 Task: Add Nature's Path Organic Blueberry Cinnamon Optimum Power Cereal to the cart.
Action: Mouse moved to (996, 337)
Screenshot: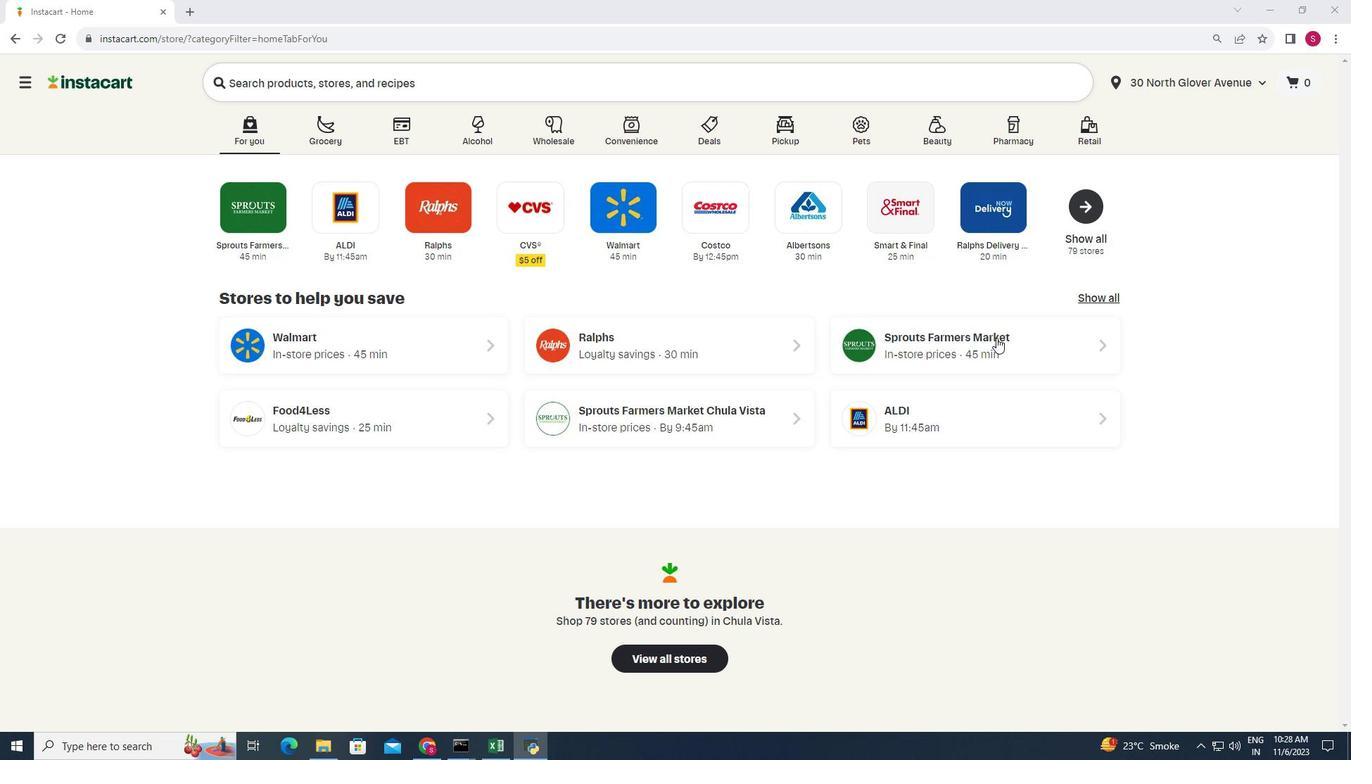 
Action: Mouse pressed left at (996, 337)
Screenshot: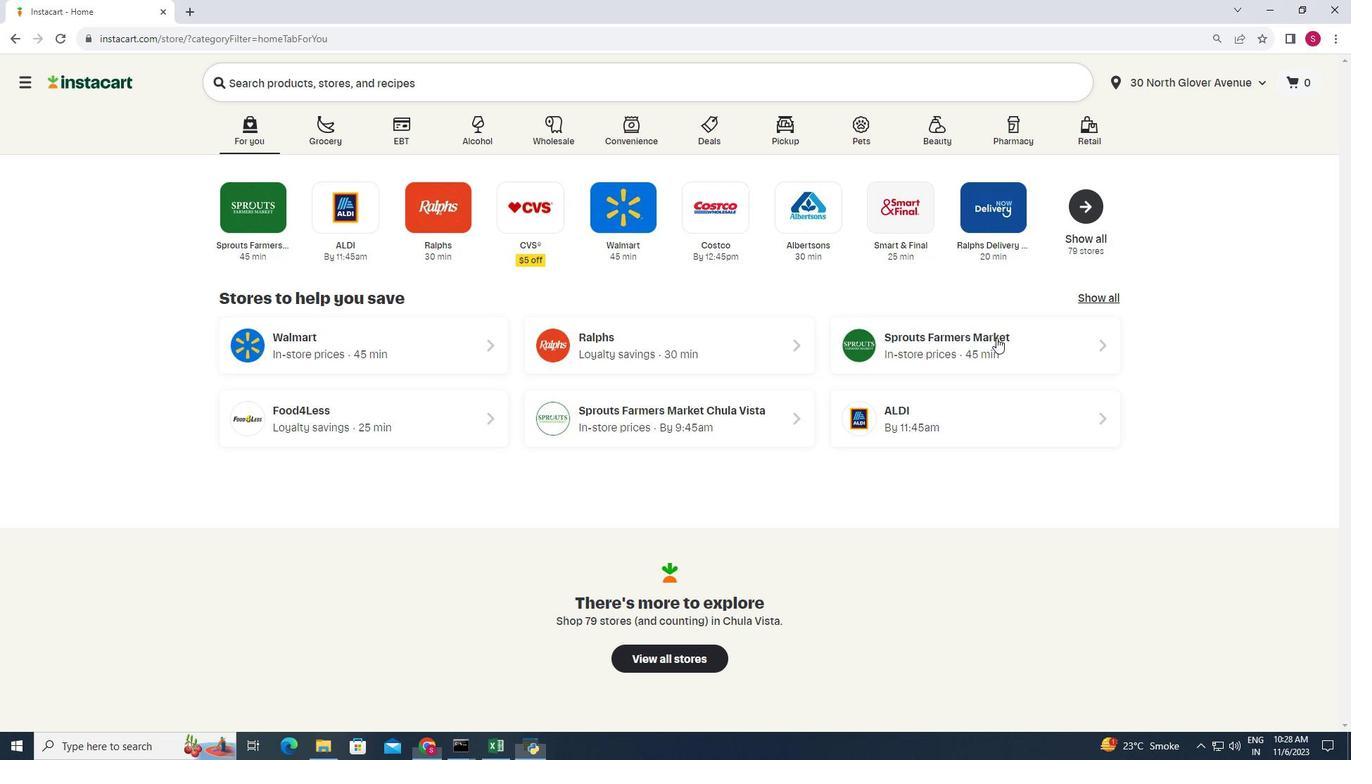 
Action: Mouse moved to (145, 536)
Screenshot: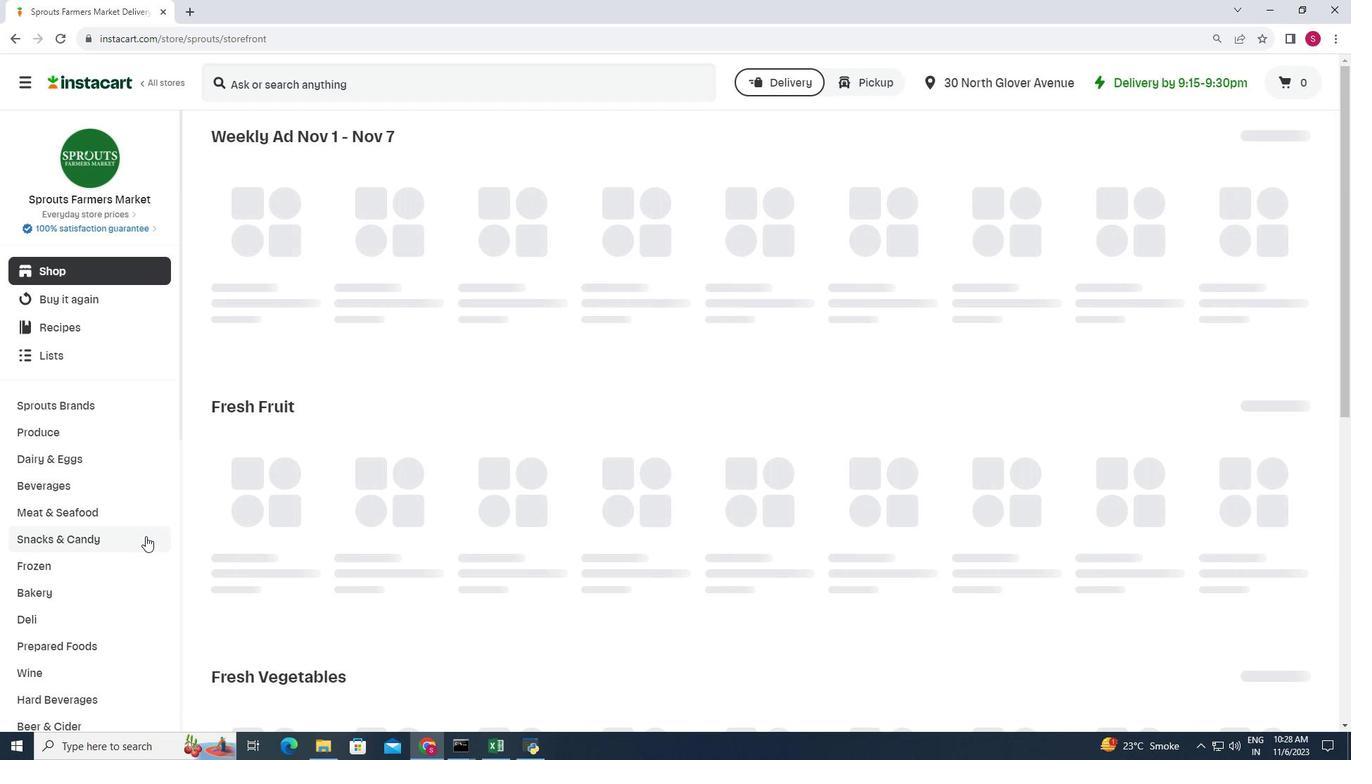 
Action: Mouse scrolled (145, 535) with delta (0, 0)
Screenshot: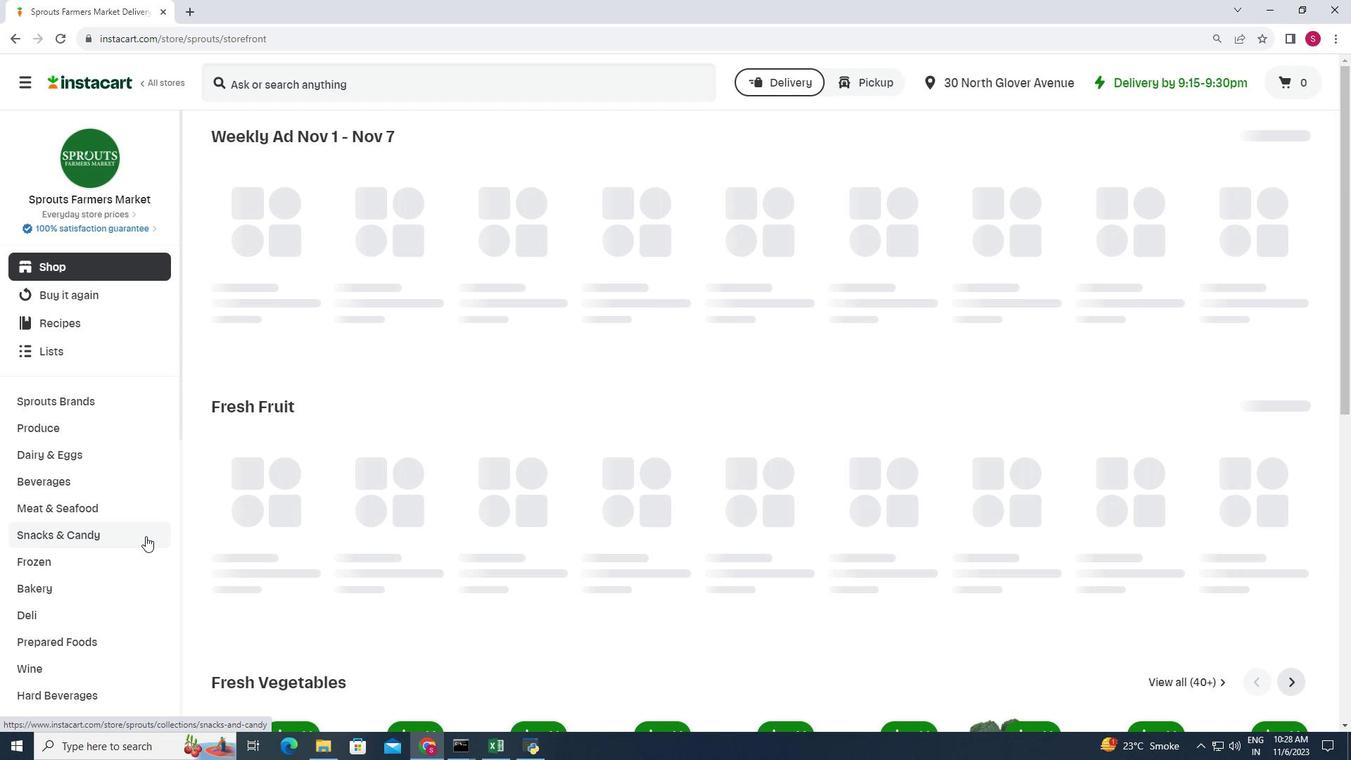 
Action: Mouse scrolled (145, 535) with delta (0, 0)
Screenshot: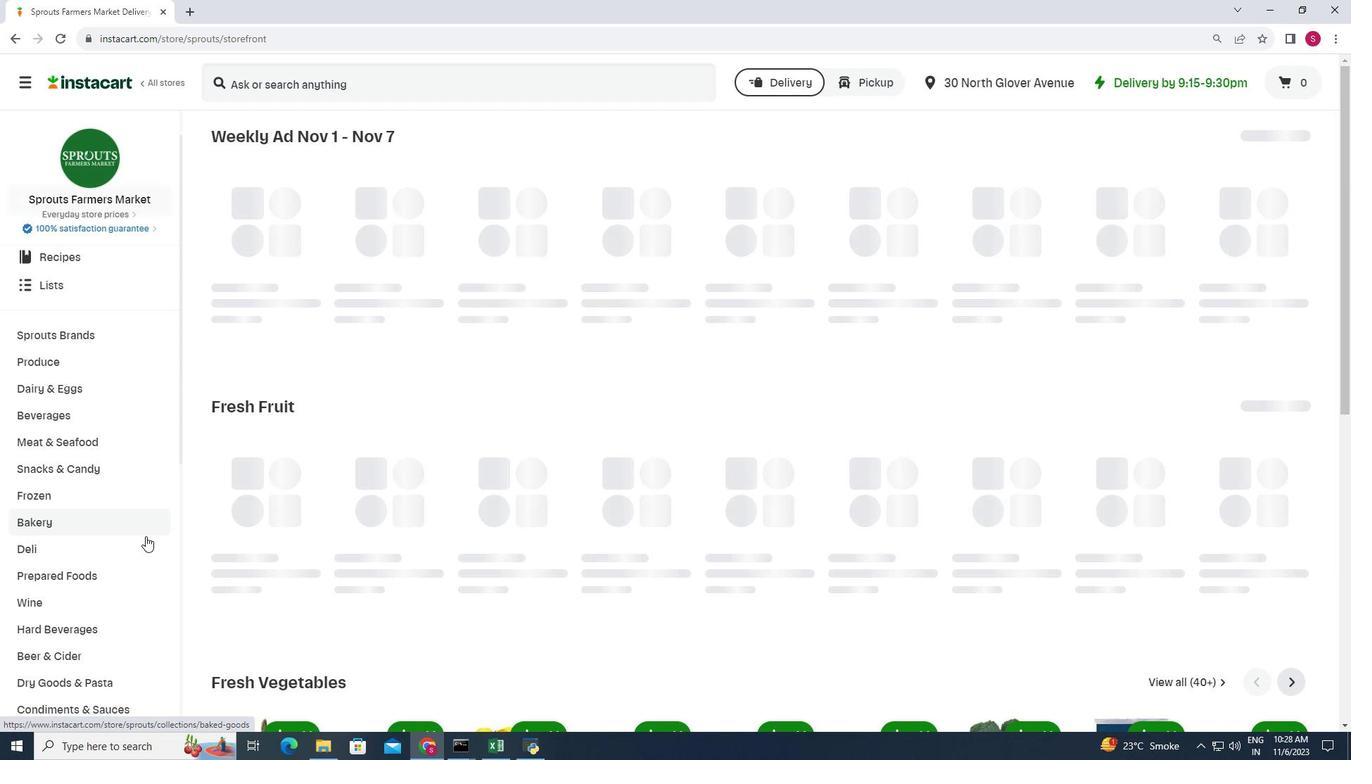 
Action: Mouse scrolled (145, 535) with delta (0, 0)
Screenshot: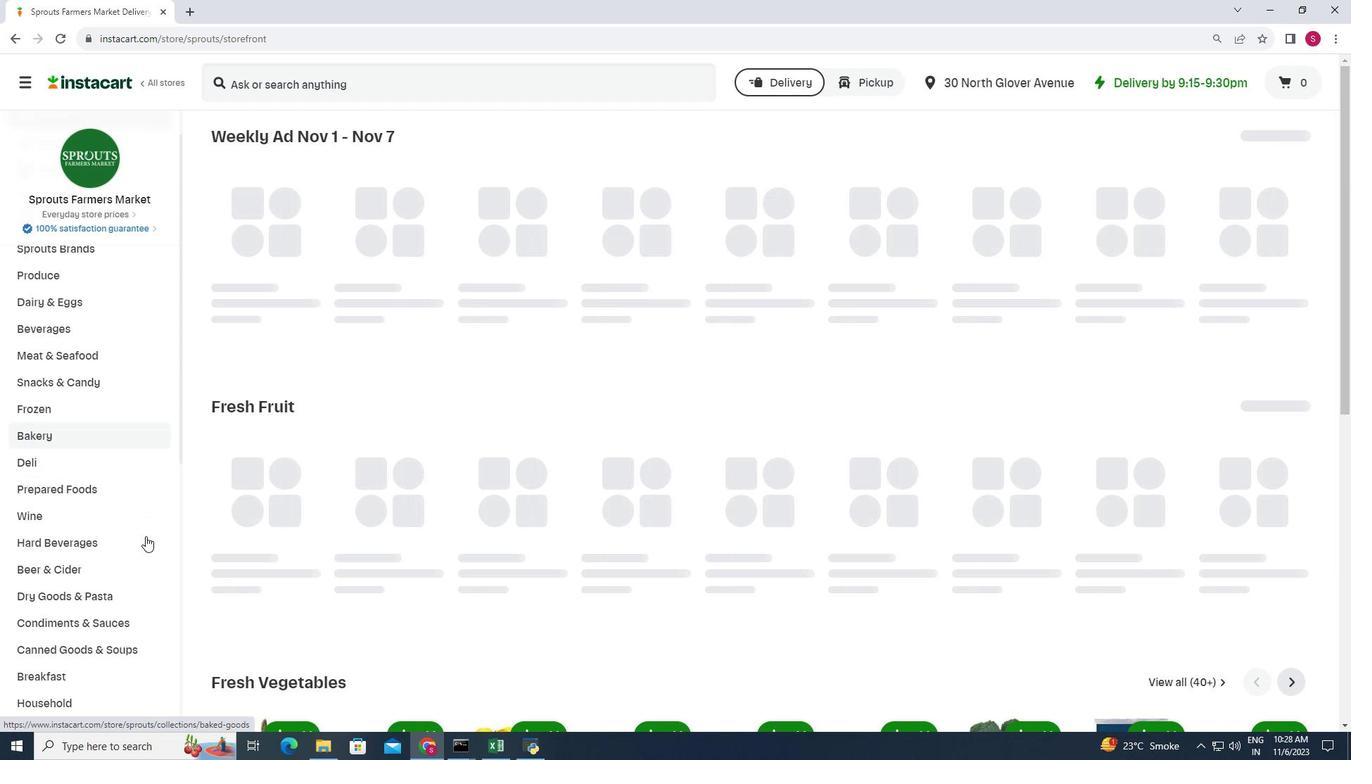 
Action: Mouse scrolled (145, 535) with delta (0, 0)
Screenshot: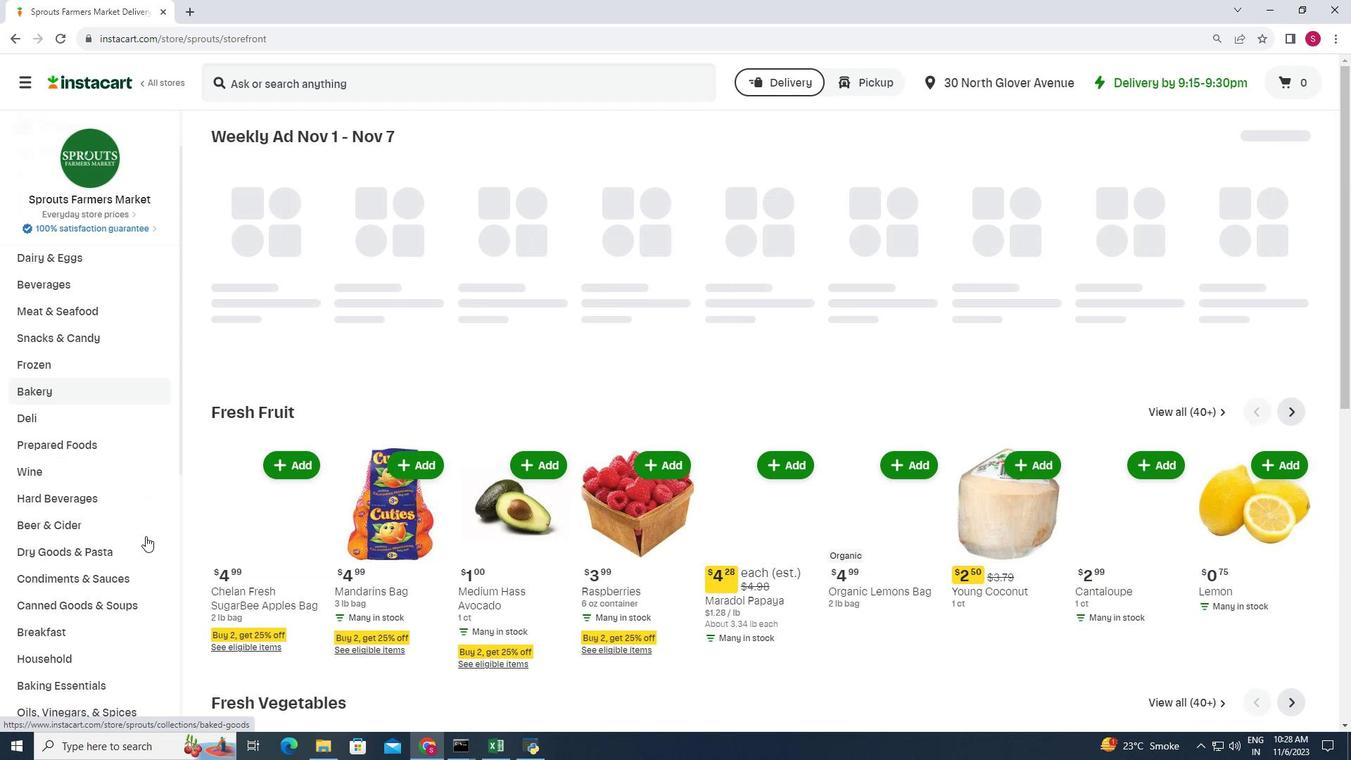 
Action: Mouse moved to (118, 556)
Screenshot: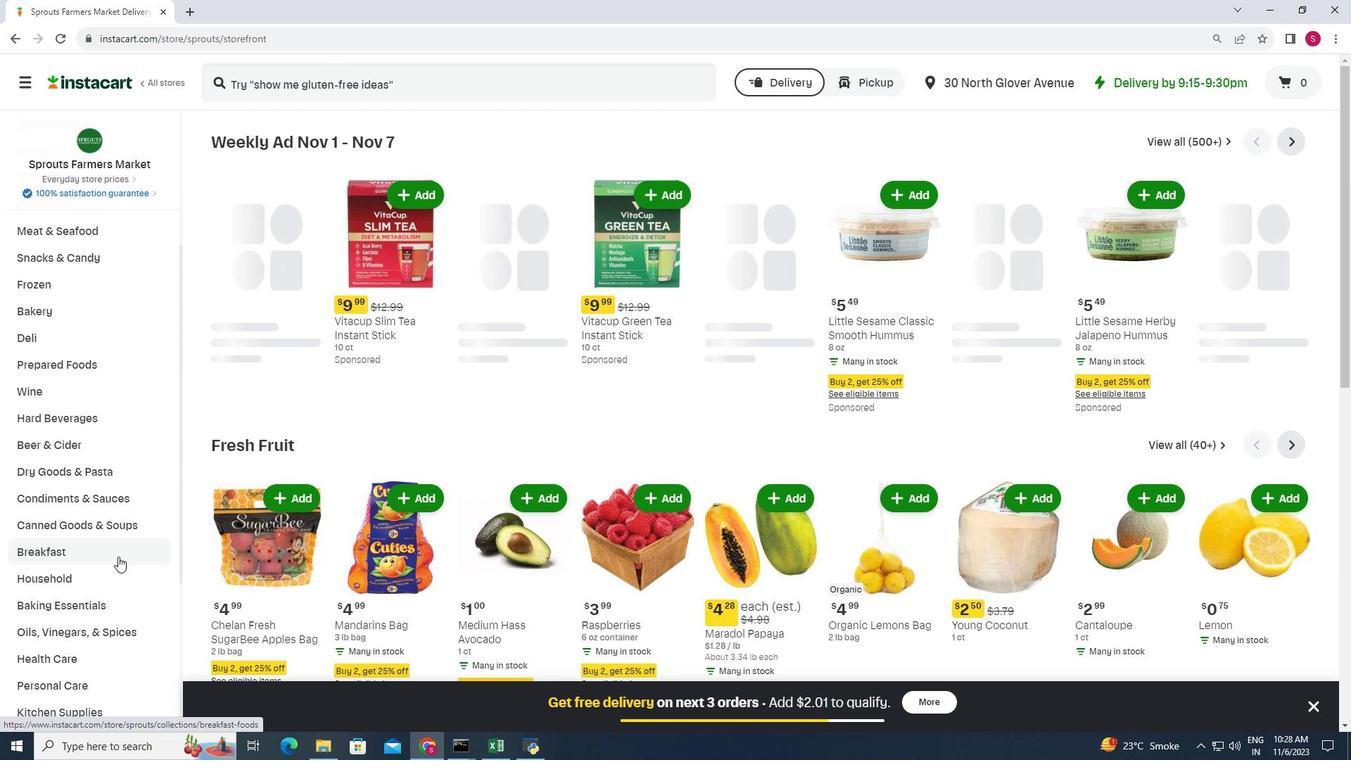 
Action: Mouse pressed left at (118, 556)
Screenshot: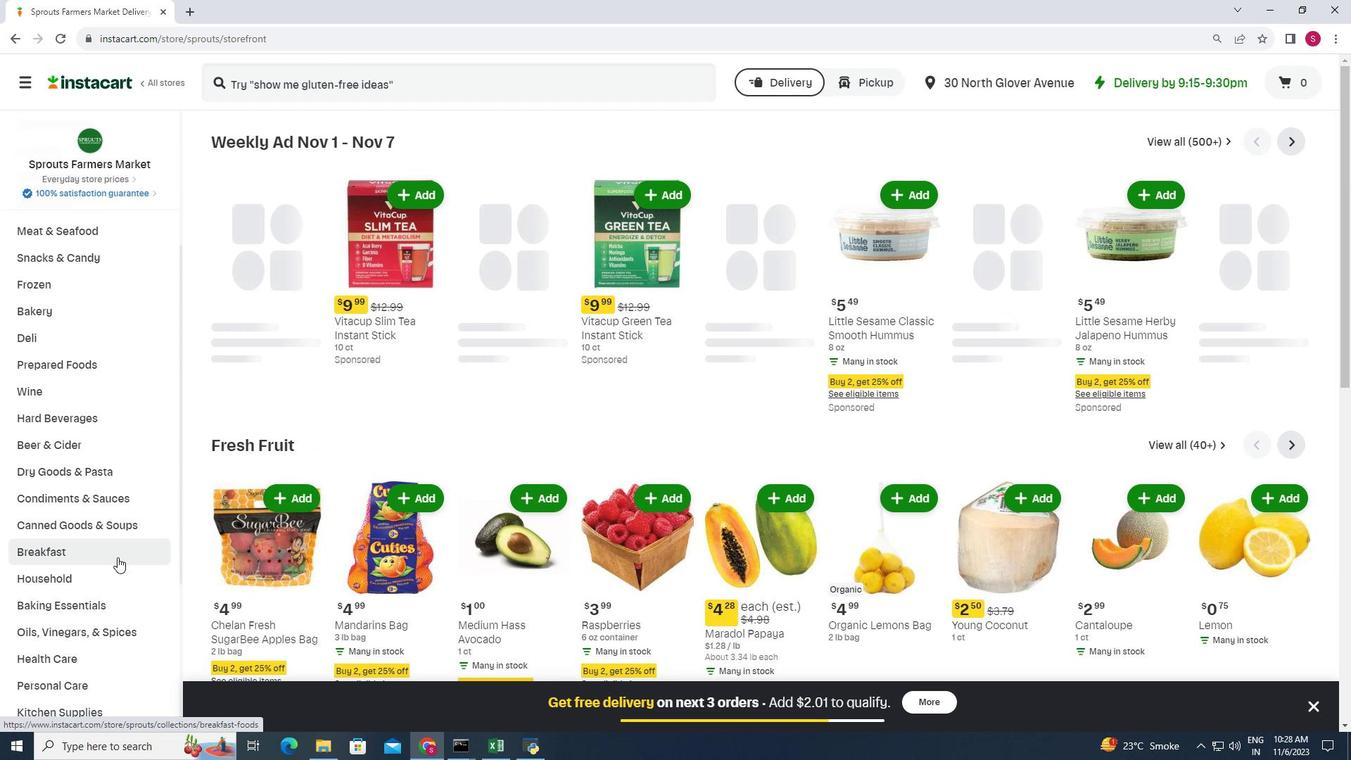 
Action: Mouse moved to (1042, 169)
Screenshot: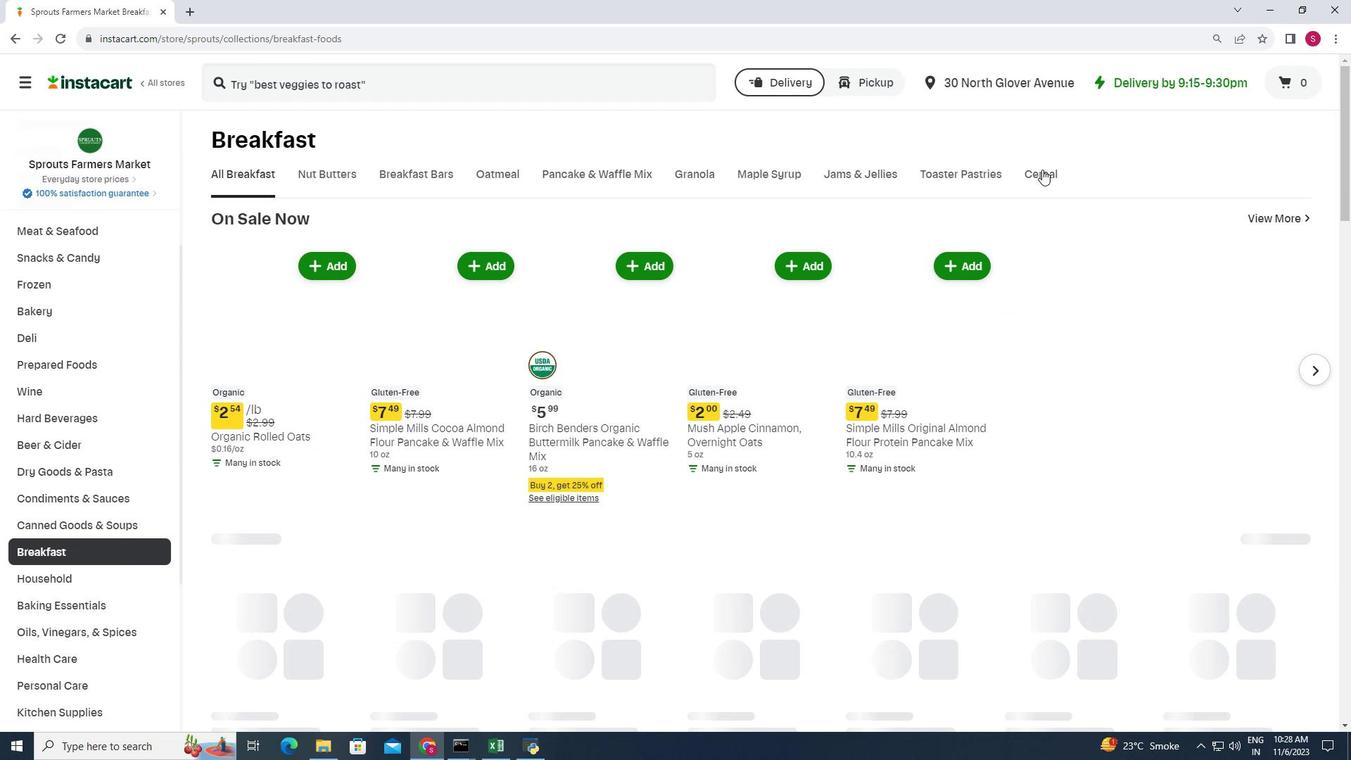 
Action: Mouse pressed left at (1042, 169)
Screenshot: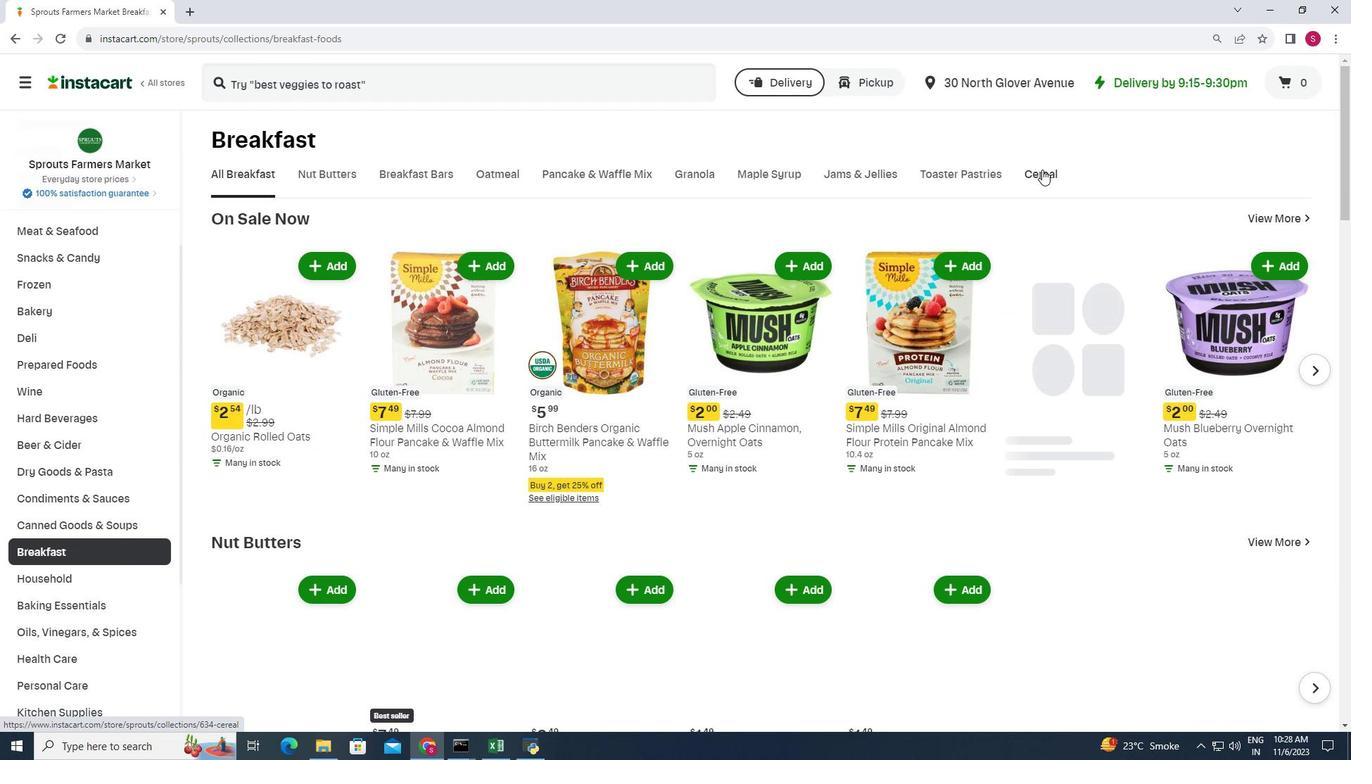 
Action: Mouse moved to (556, 311)
Screenshot: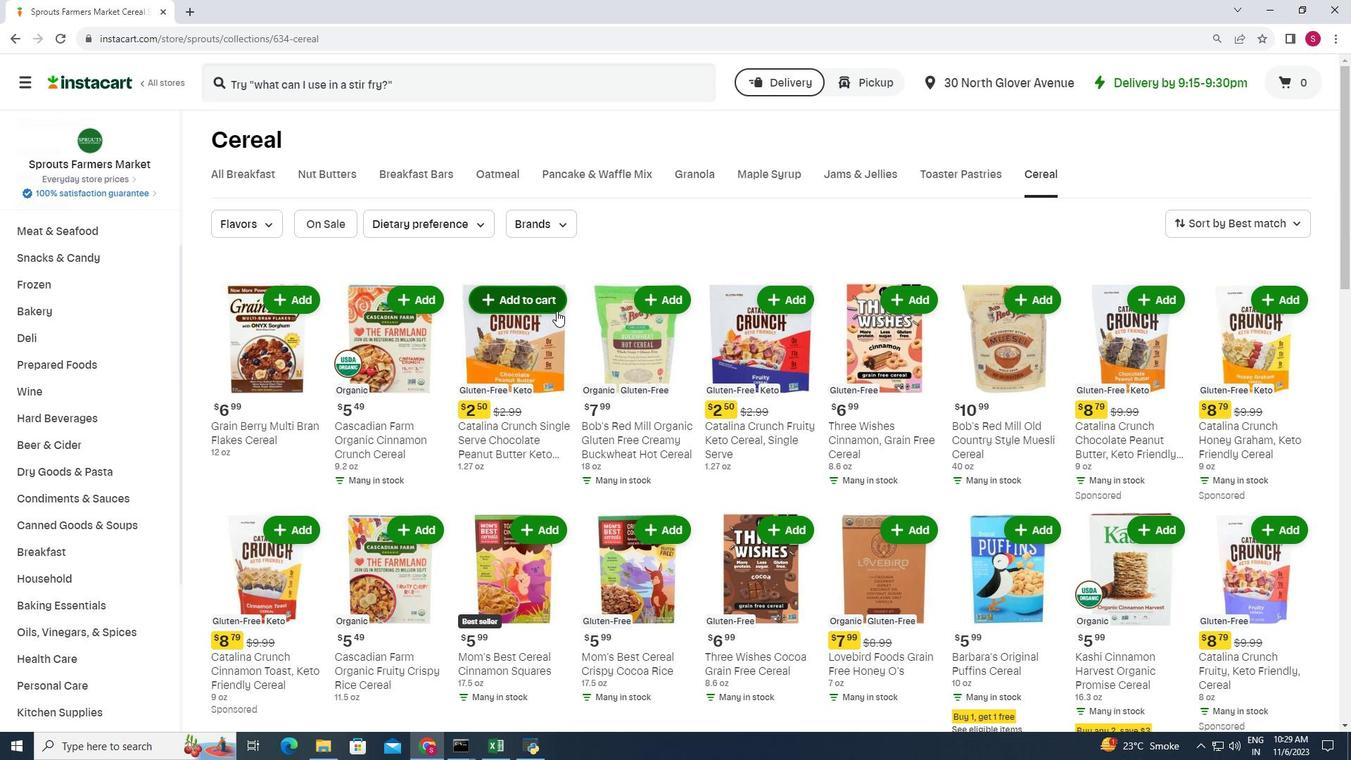 
Action: Mouse scrolled (556, 310) with delta (0, 0)
Screenshot: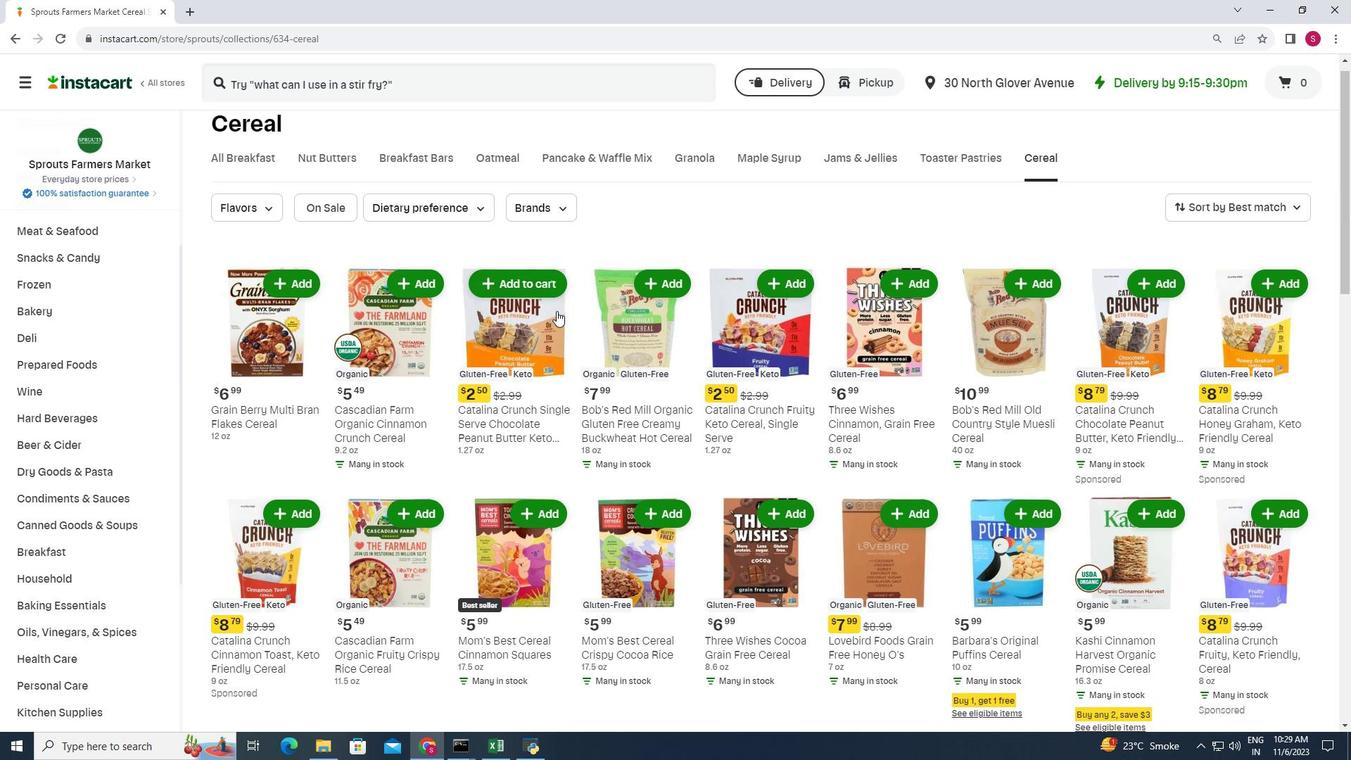 
Action: Mouse scrolled (556, 310) with delta (0, 0)
Screenshot: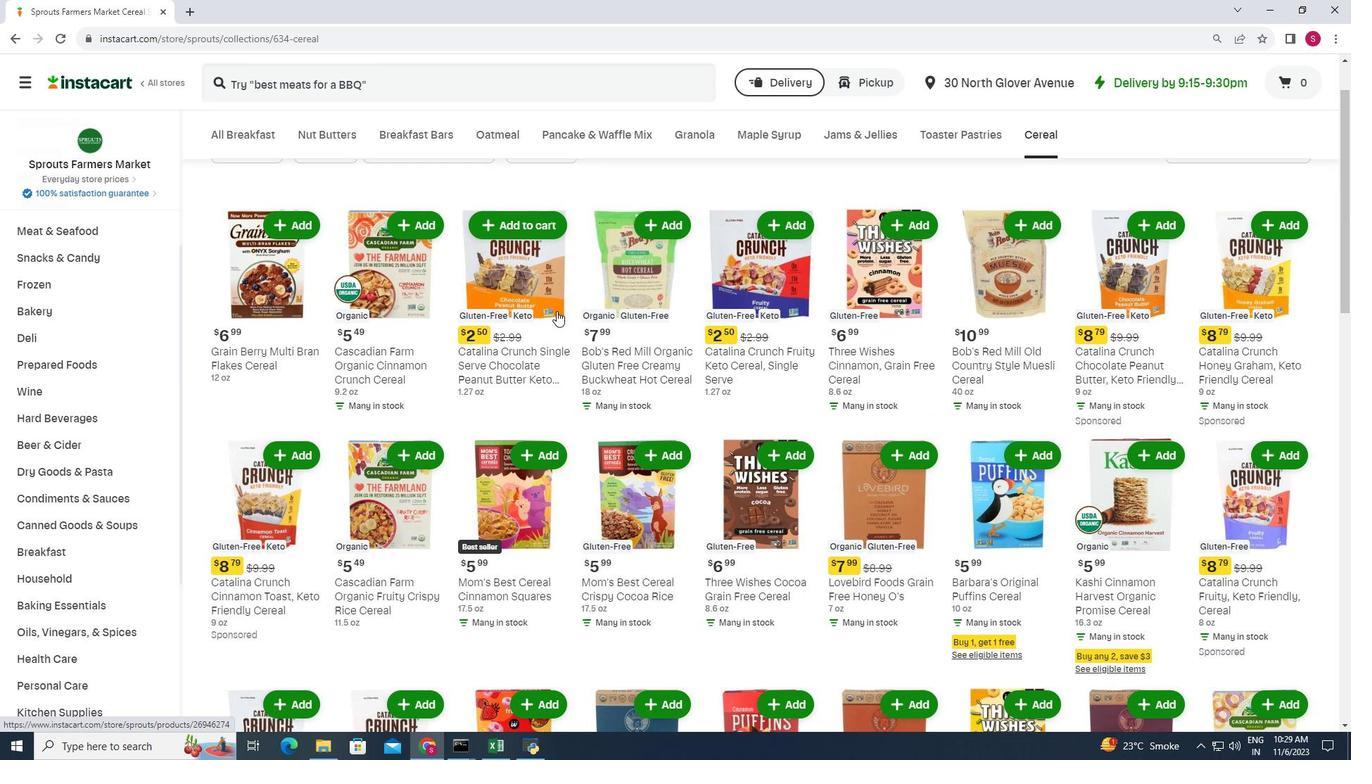 
Action: Mouse scrolled (556, 310) with delta (0, 0)
Screenshot: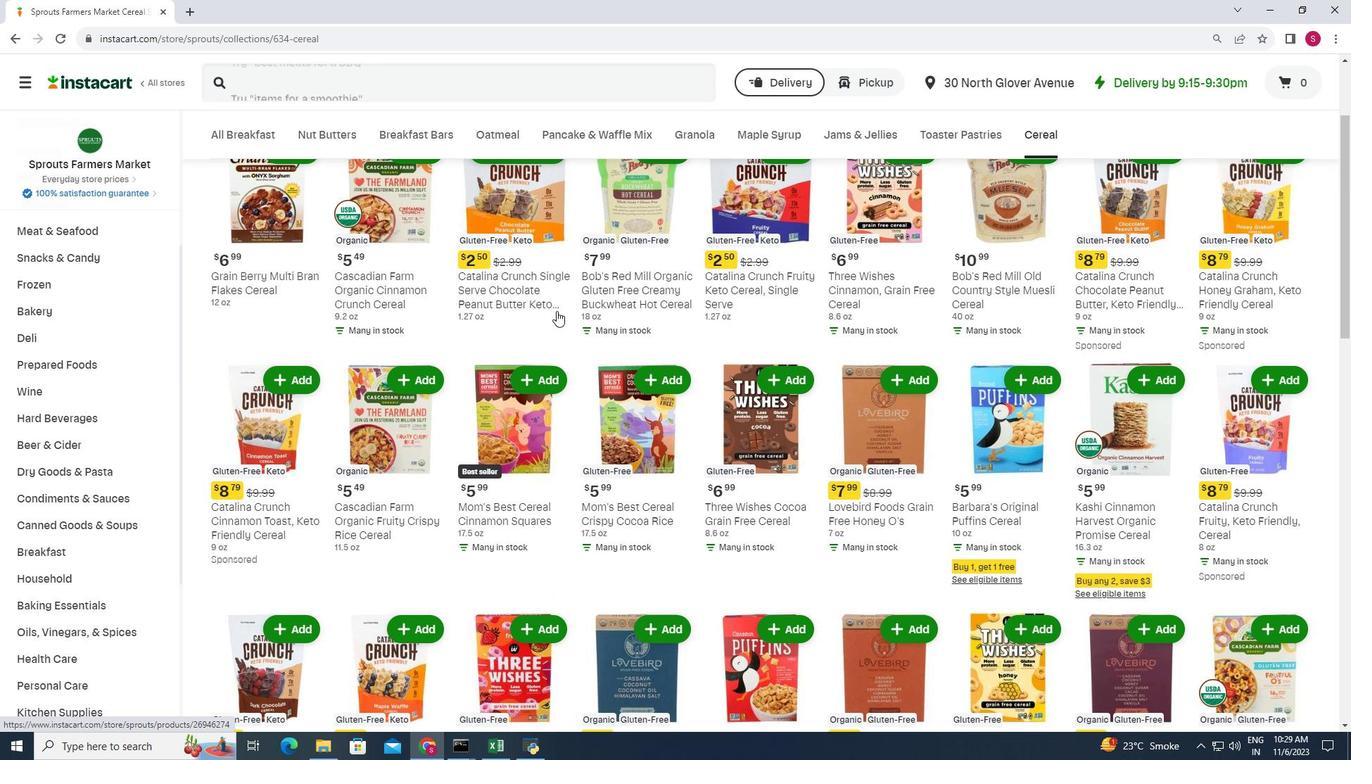 
Action: Mouse scrolled (556, 310) with delta (0, 0)
Screenshot: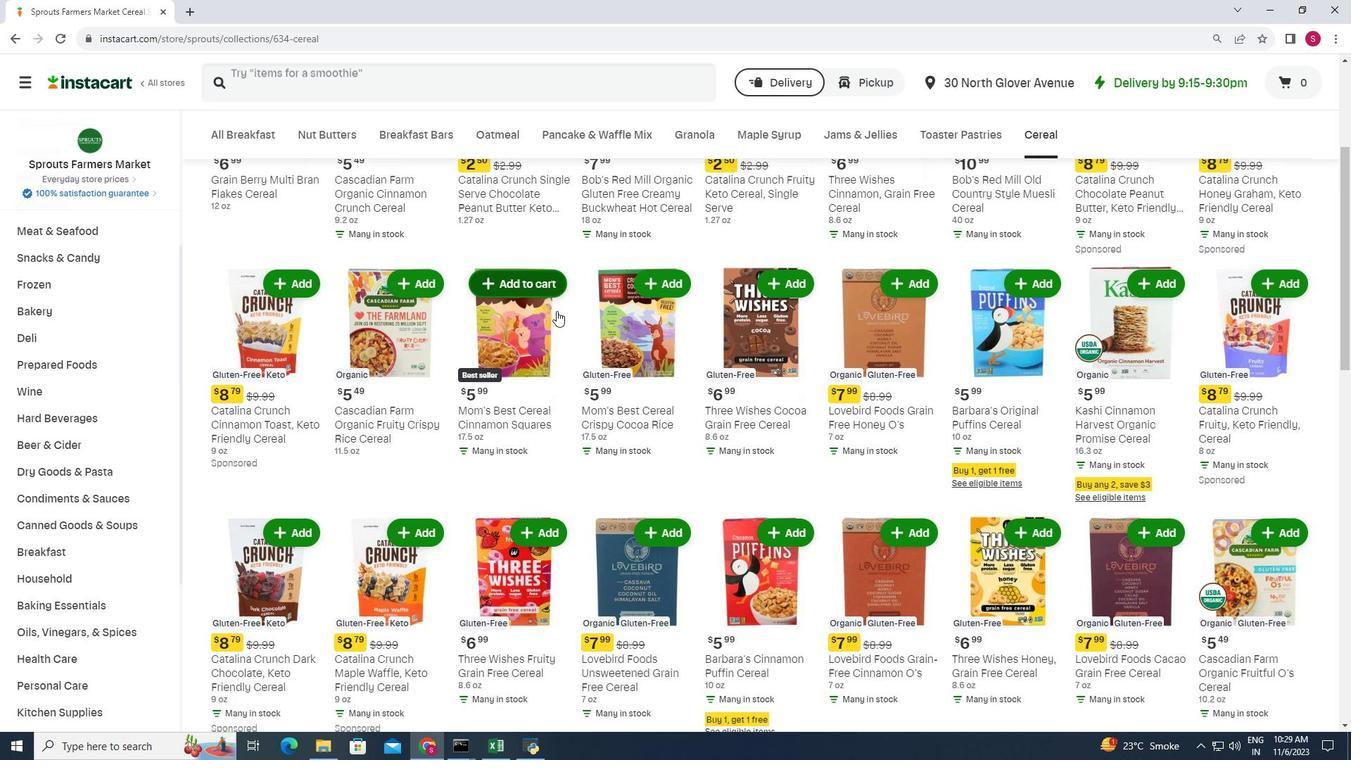 
Action: Mouse scrolled (556, 310) with delta (0, 0)
Screenshot: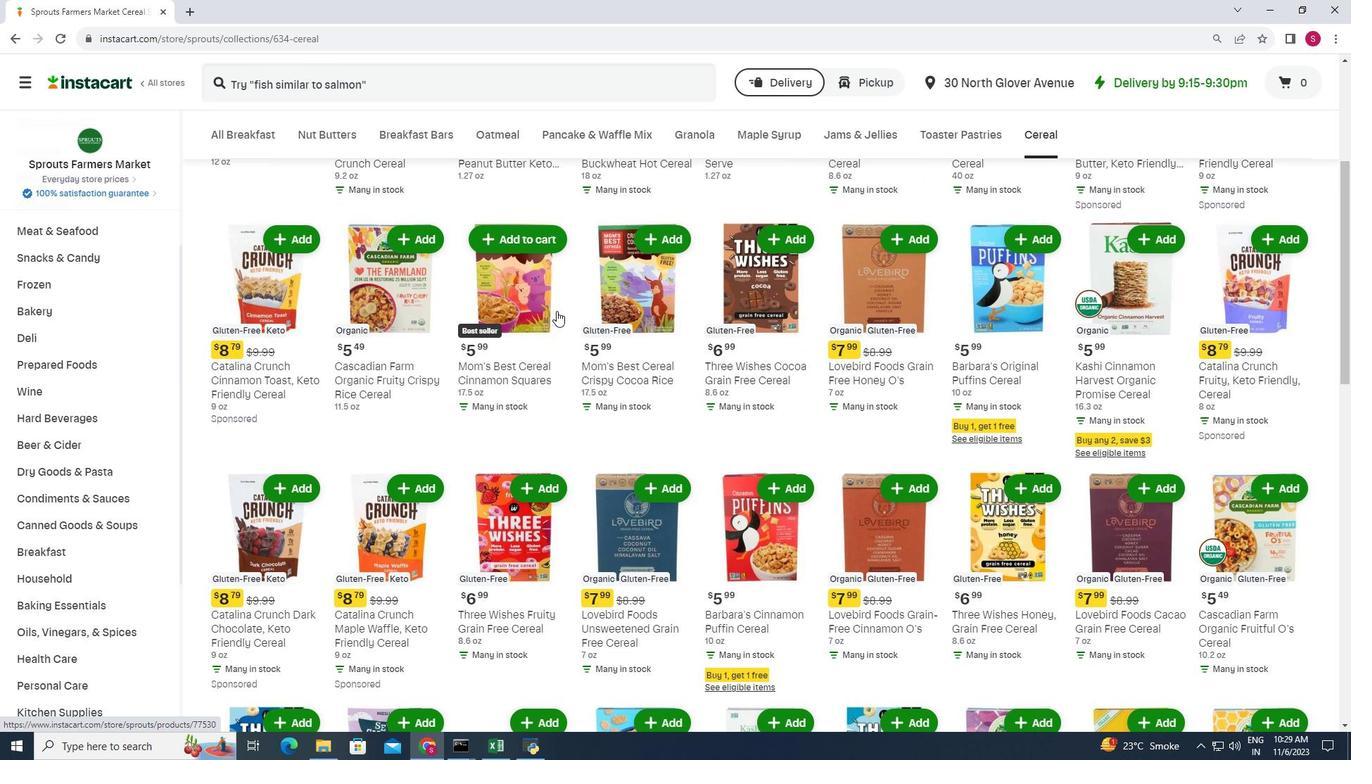 
Action: Mouse scrolled (556, 310) with delta (0, 0)
Screenshot: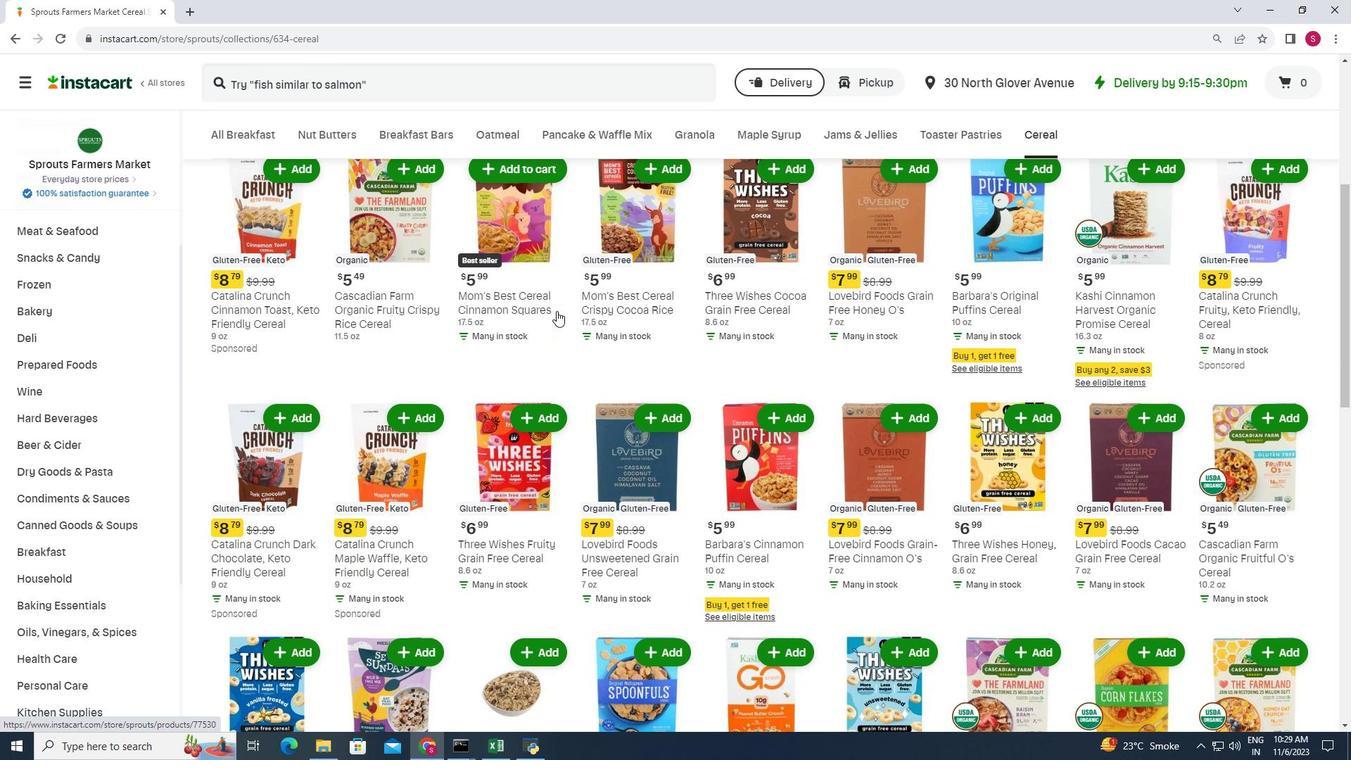 
Action: Mouse scrolled (556, 310) with delta (0, 0)
Screenshot: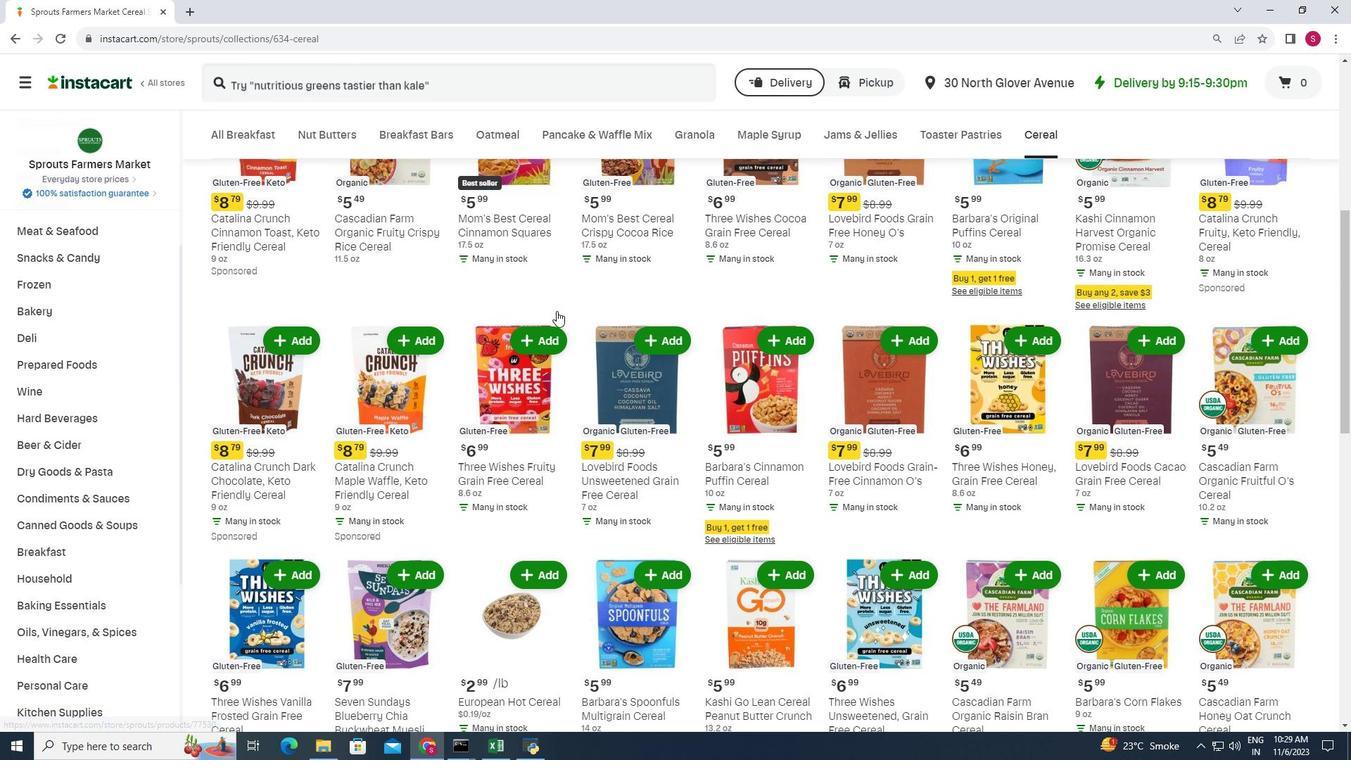 
Action: Mouse scrolled (556, 310) with delta (0, 0)
Screenshot: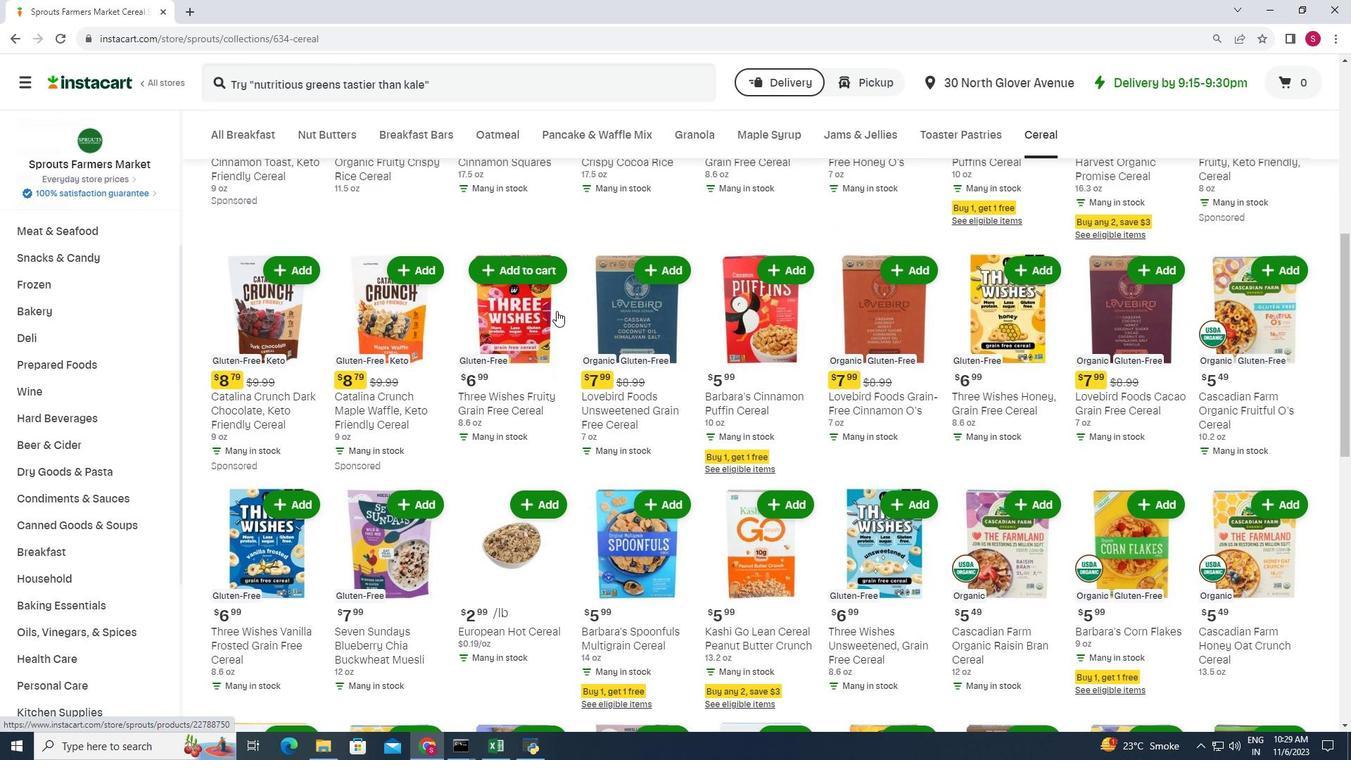 
Action: Mouse scrolled (556, 310) with delta (0, 0)
Screenshot: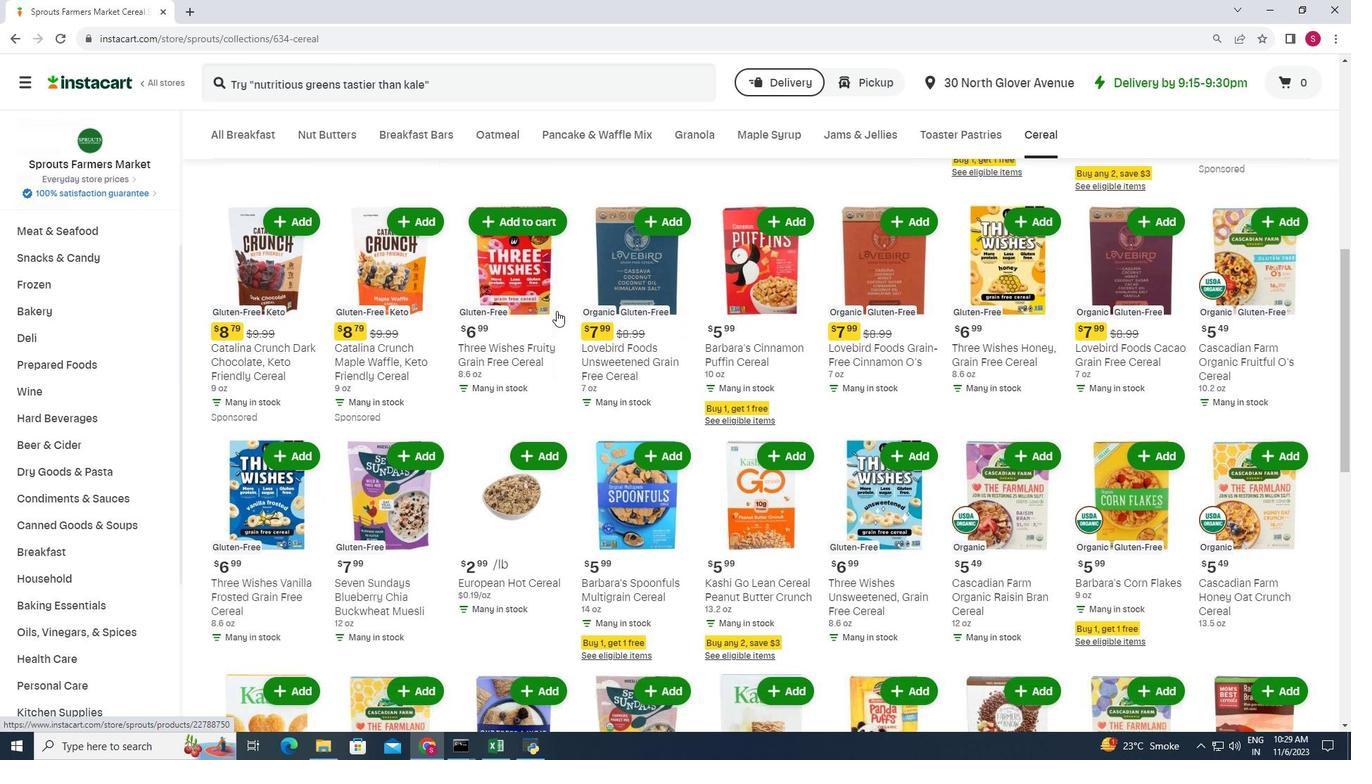 
Action: Mouse scrolled (556, 310) with delta (0, 0)
Screenshot: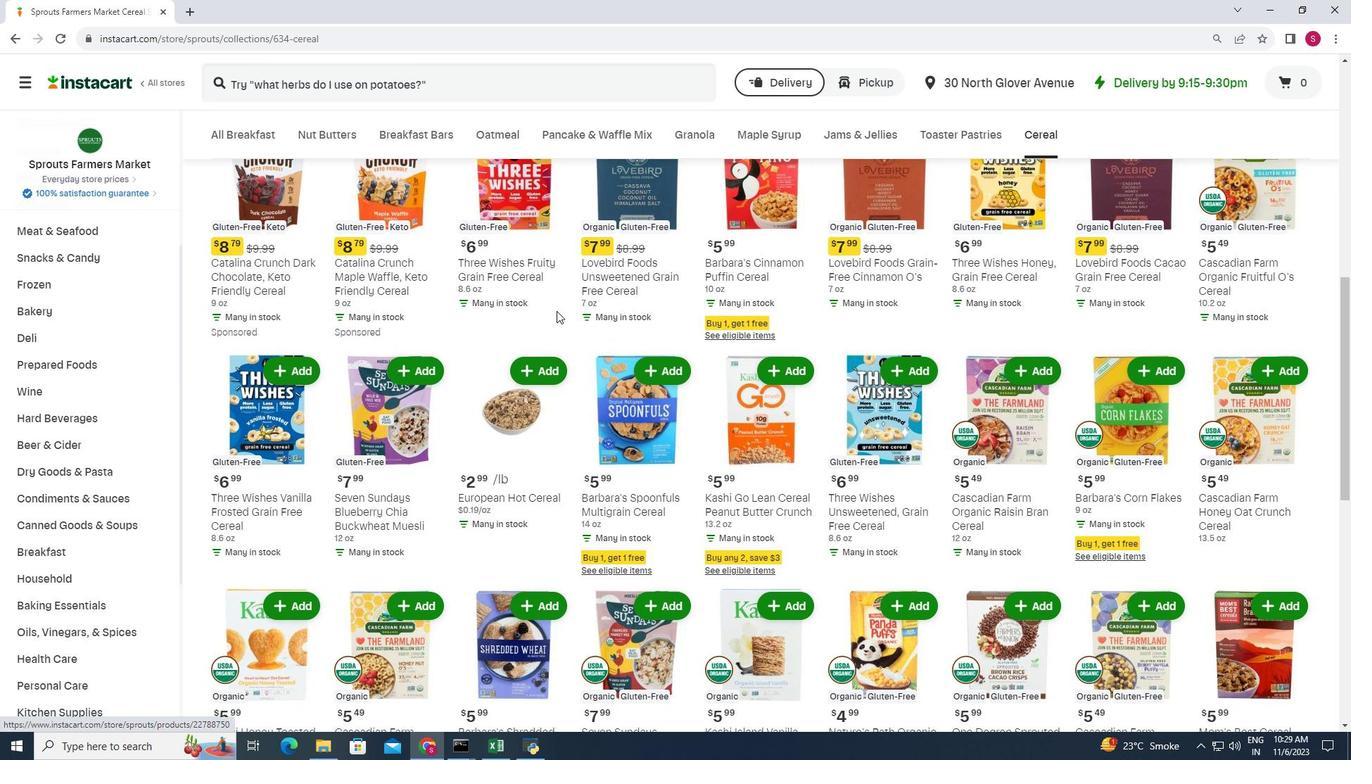 
Action: Mouse scrolled (556, 310) with delta (0, 0)
Screenshot: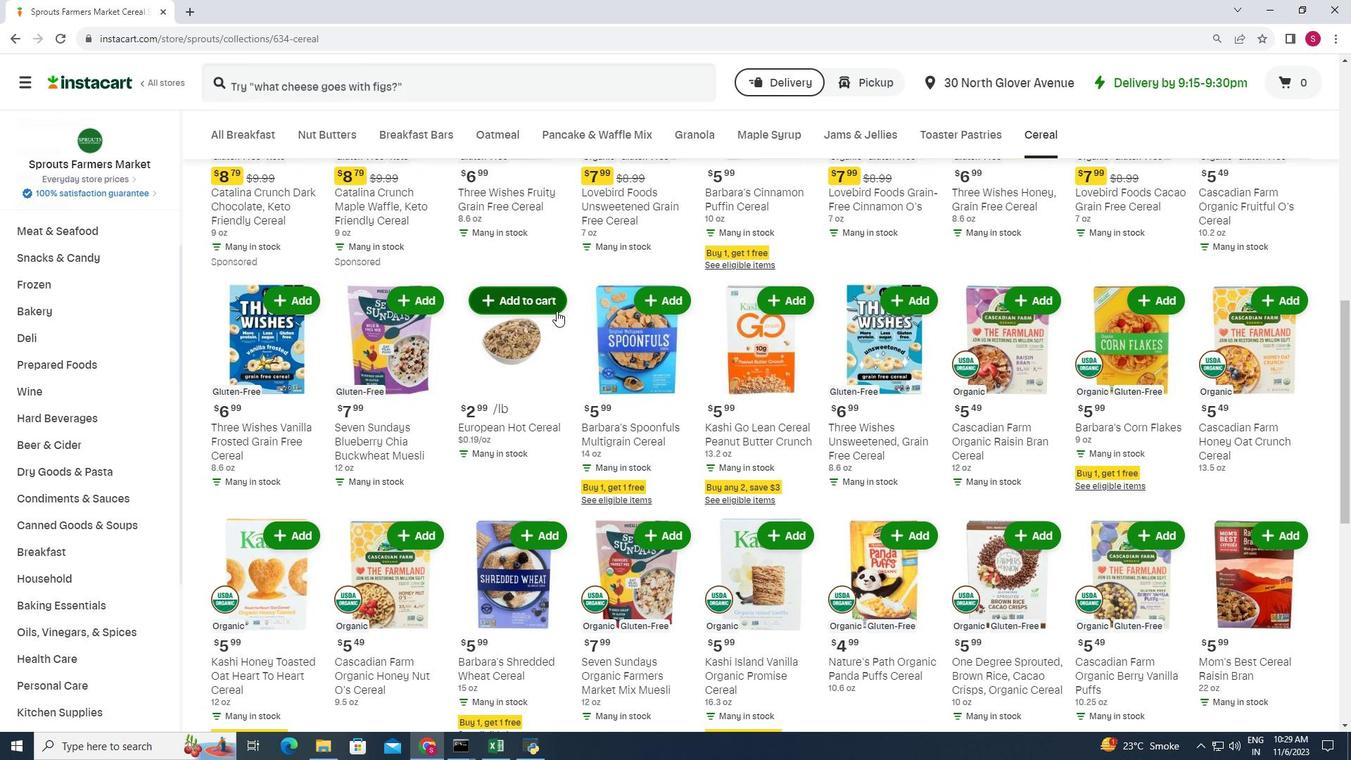 
Action: Mouse scrolled (556, 310) with delta (0, 0)
Screenshot: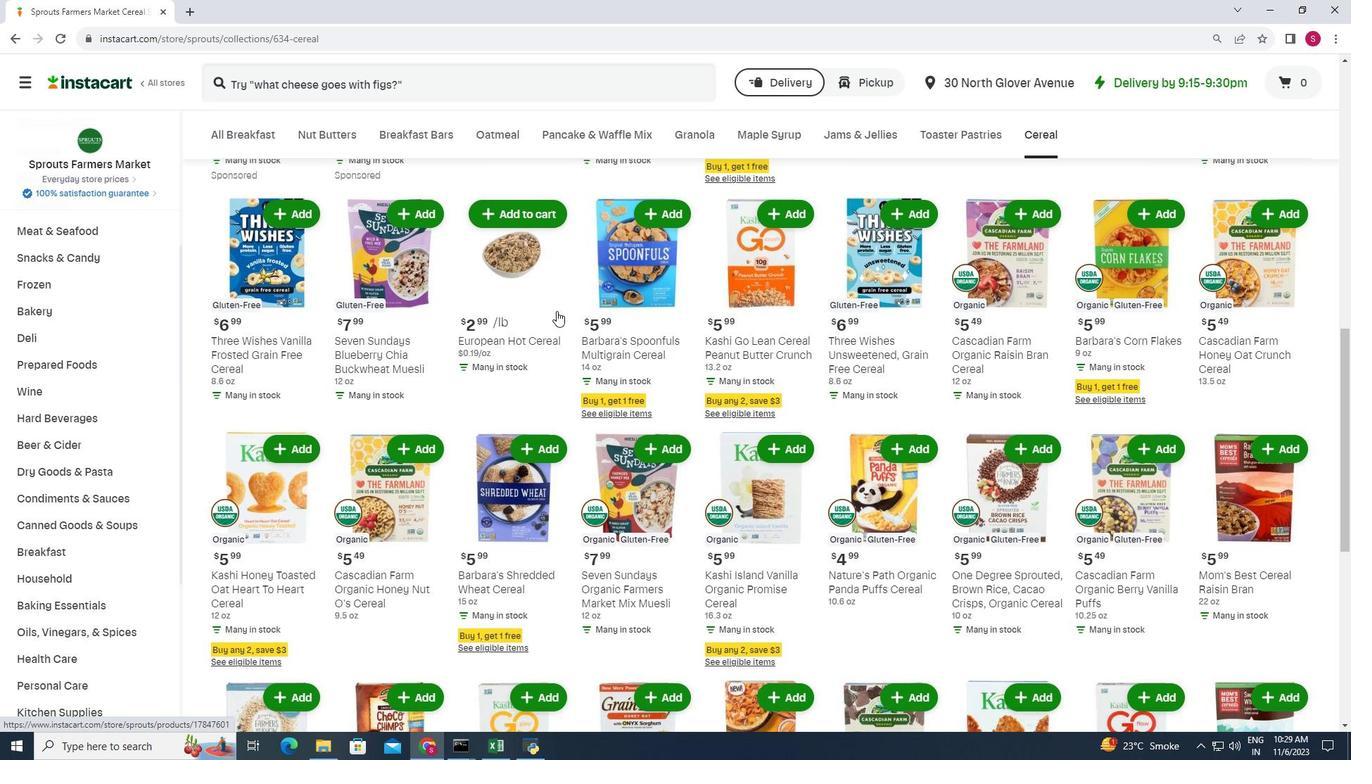 
Action: Mouse scrolled (556, 310) with delta (0, 0)
Screenshot: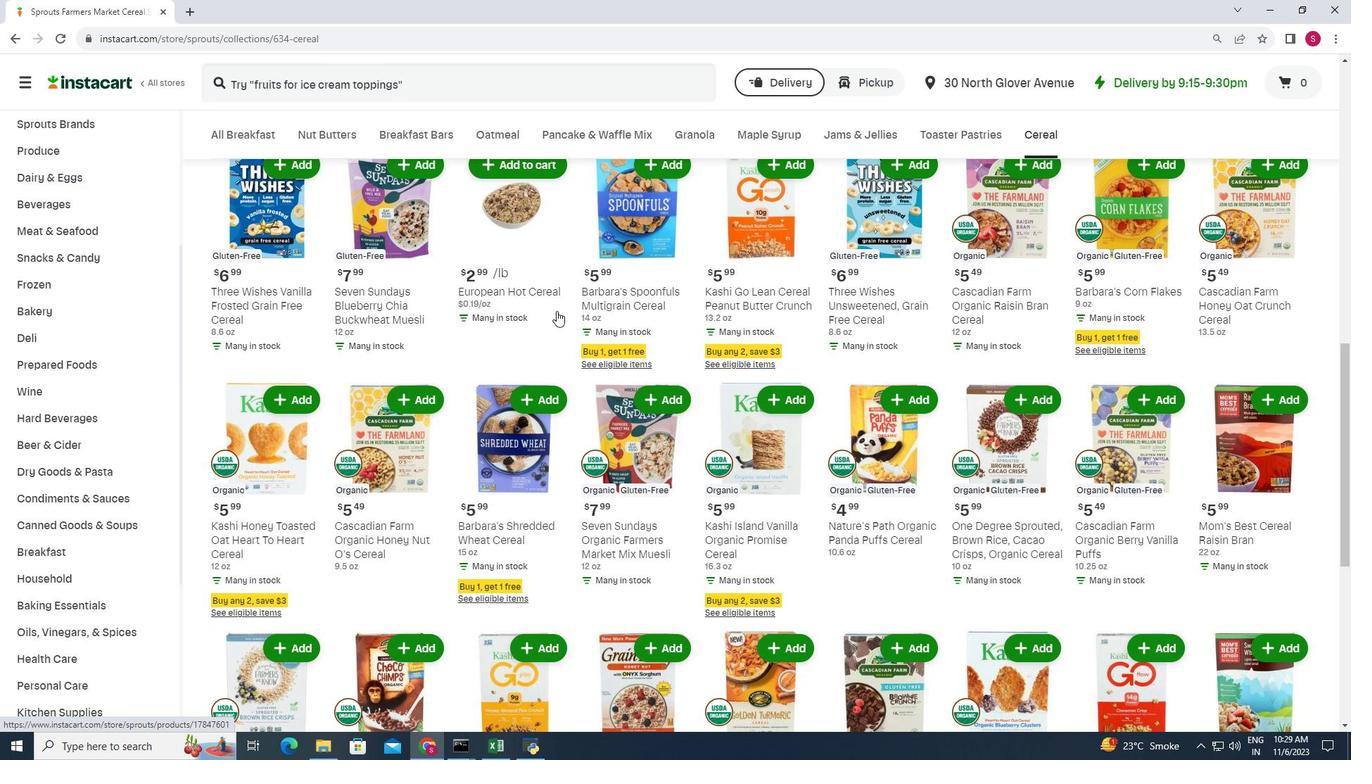 
Action: Mouse scrolled (556, 310) with delta (0, 0)
Screenshot: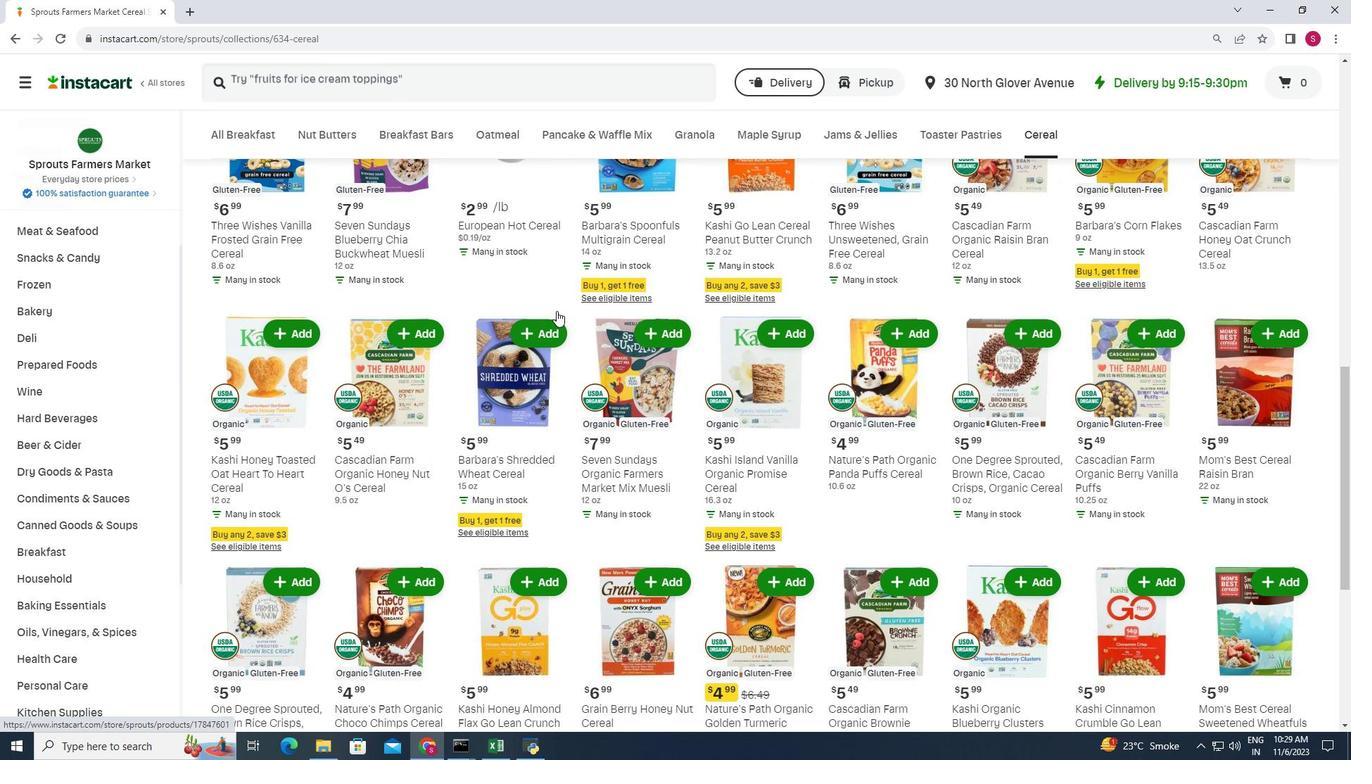 
Action: Mouse scrolled (556, 310) with delta (0, 0)
Screenshot: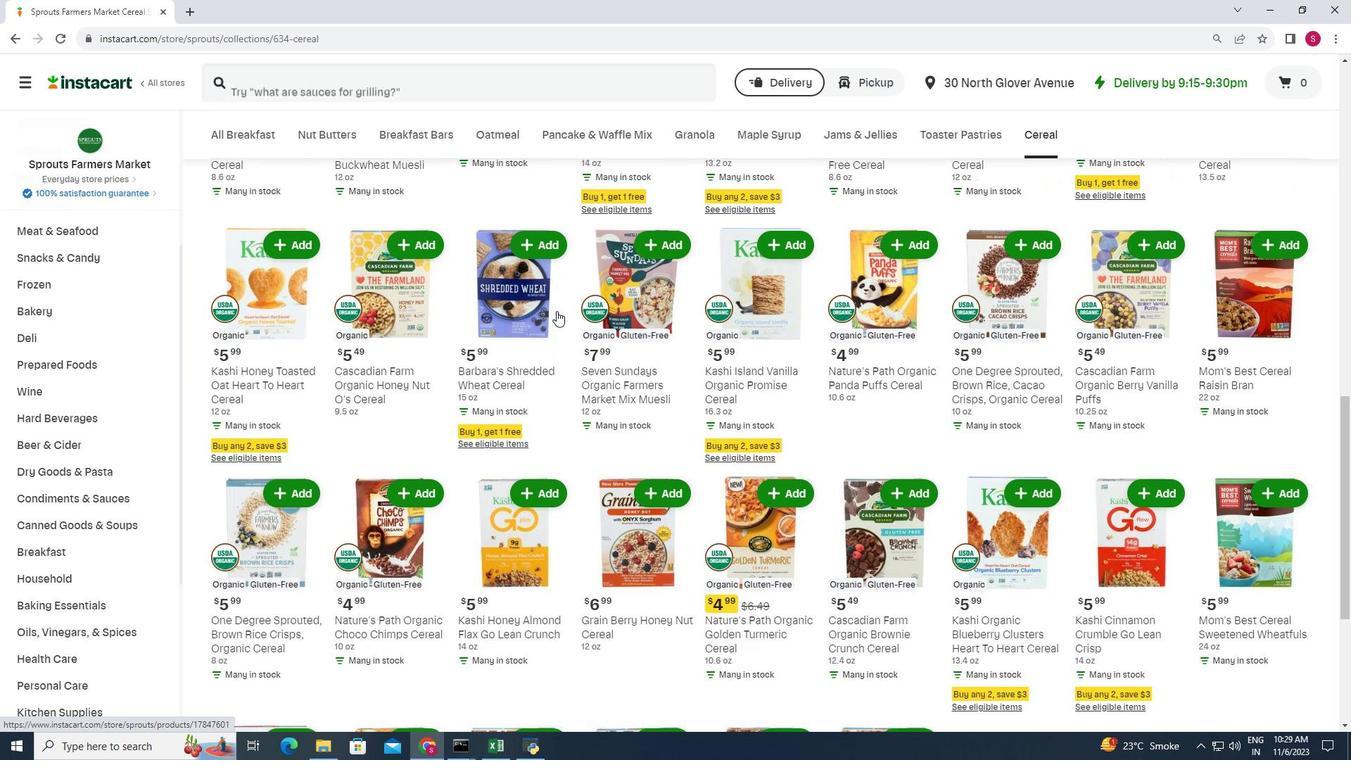 
Action: Mouse scrolled (556, 310) with delta (0, 0)
Screenshot: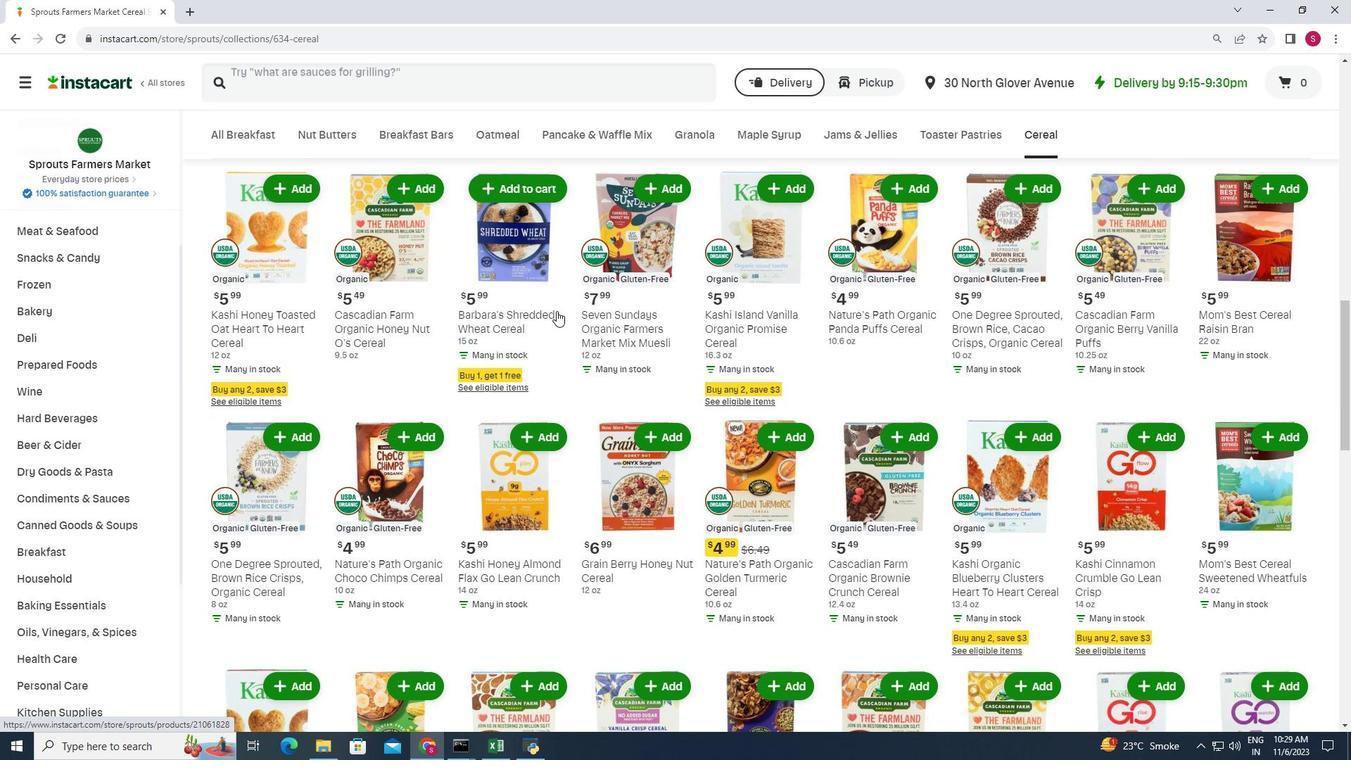 
Action: Mouse scrolled (556, 310) with delta (0, 0)
Screenshot: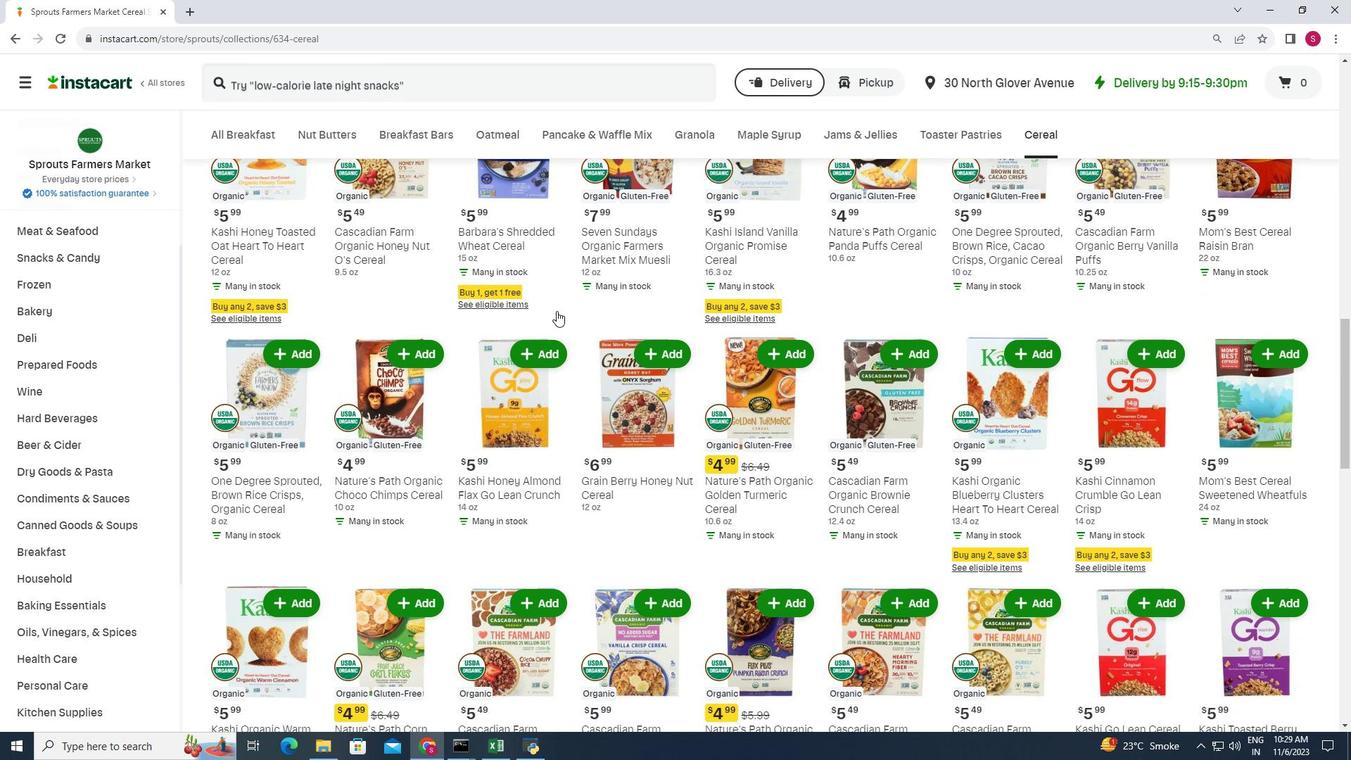 
Action: Mouse scrolled (556, 310) with delta (0, 0)
Screenshot: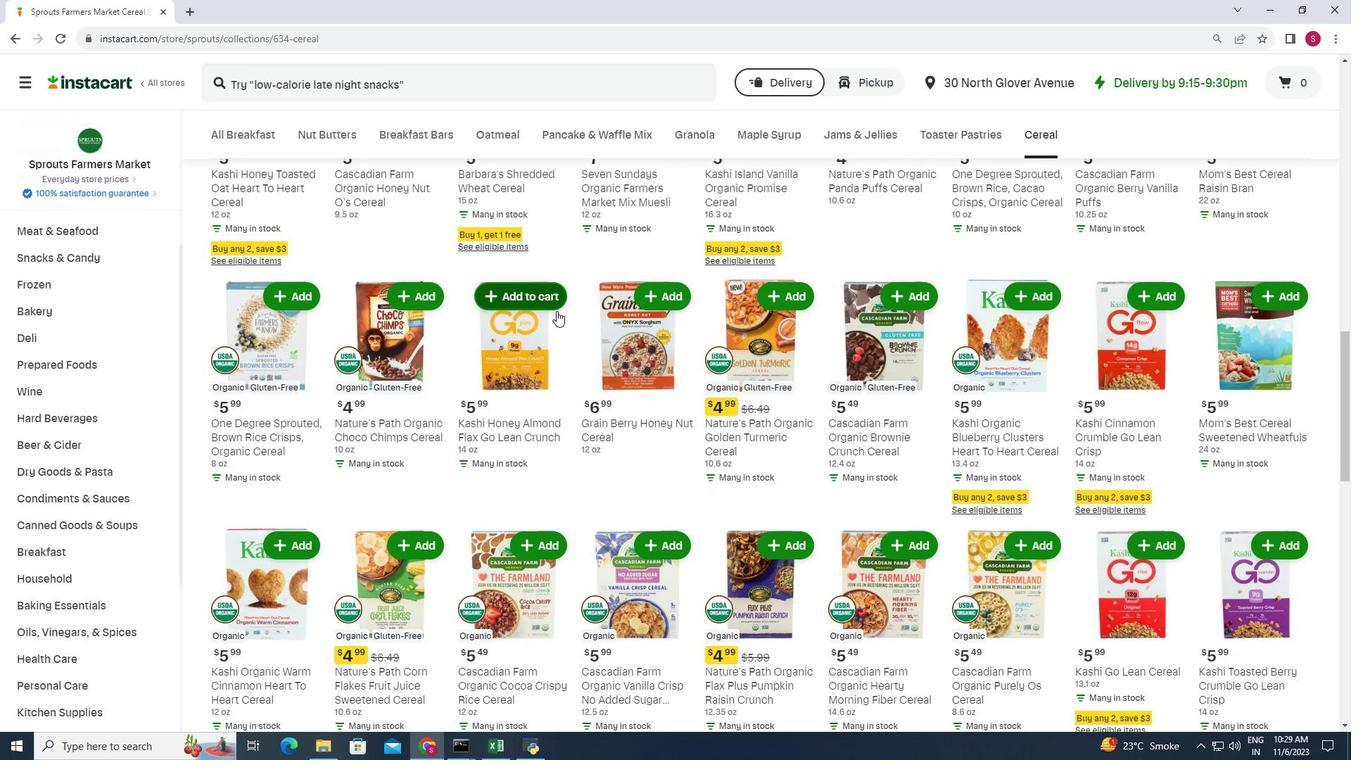 
Action: Mouse scrolled (556, 310) with delta (0, 0)
Screenshot: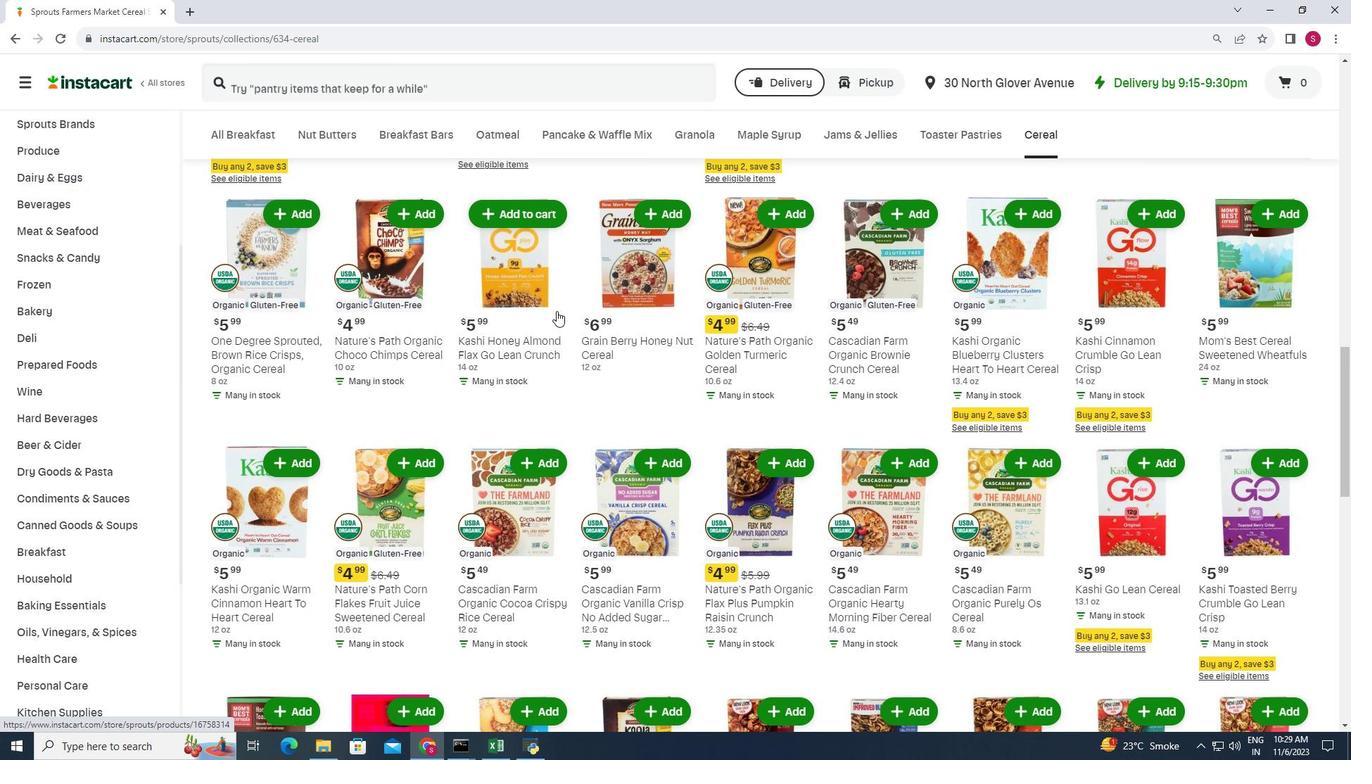 
Action: Mouse scrolled (556, 310) with delta (0, 0)
Screenshot: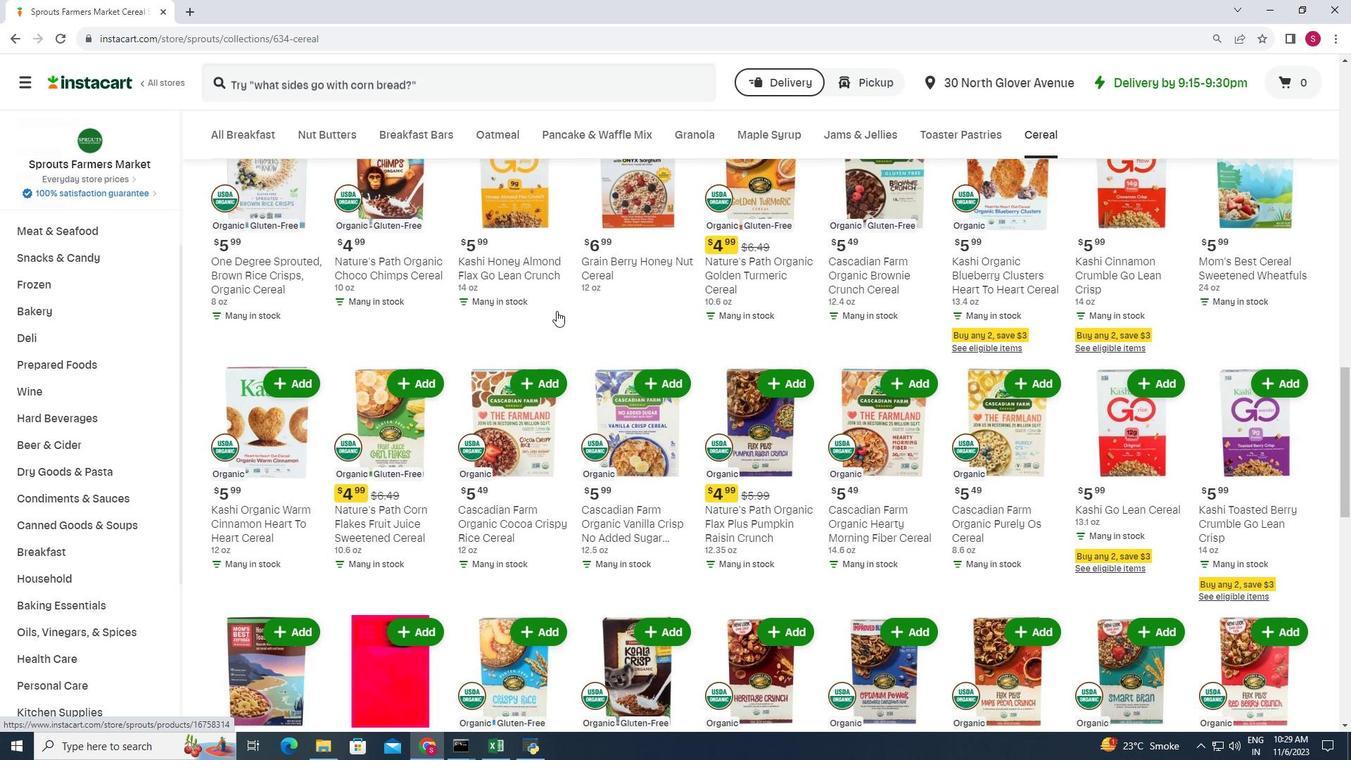 
Action: Mouse scrolled (556, 310) with delta (0, 0)
Screenshot: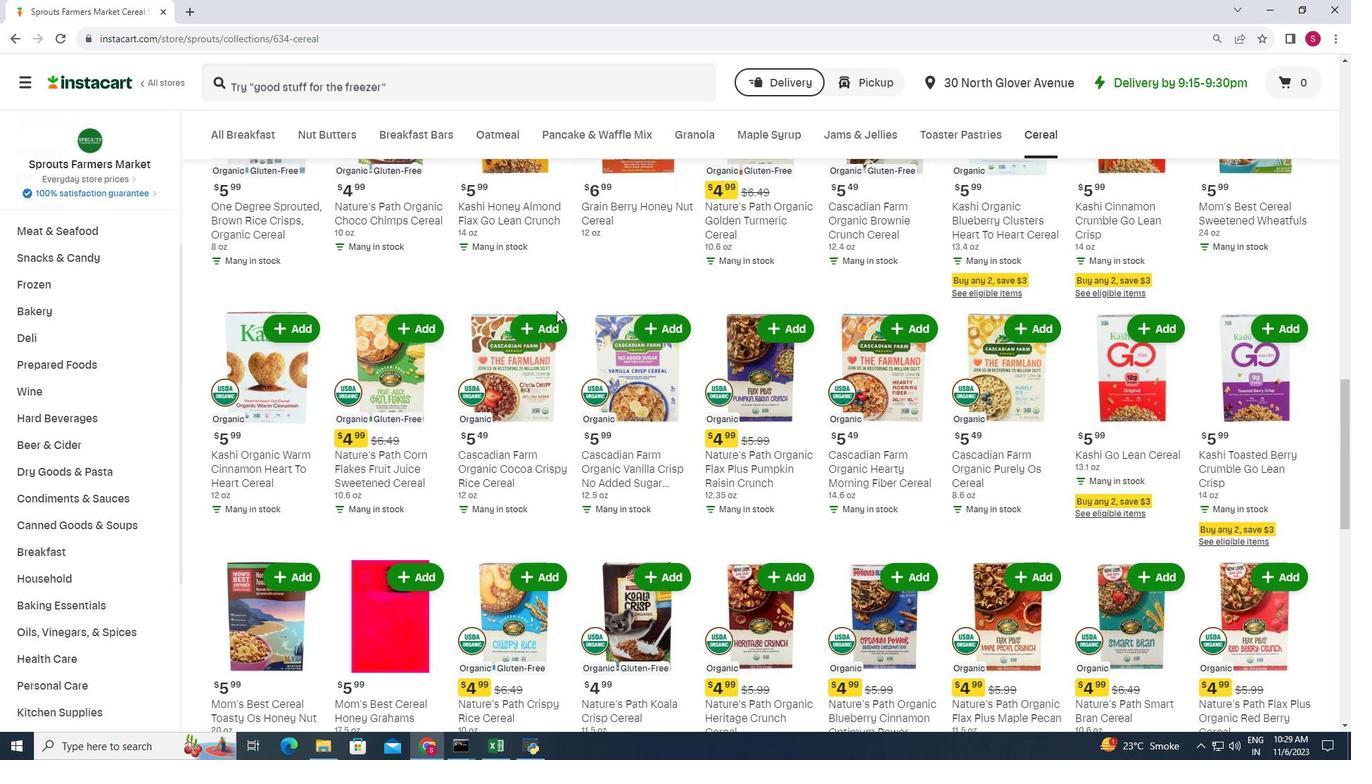 
Action: Mouse scrolled (556, 310) with delta (0, 0)
Screenshot: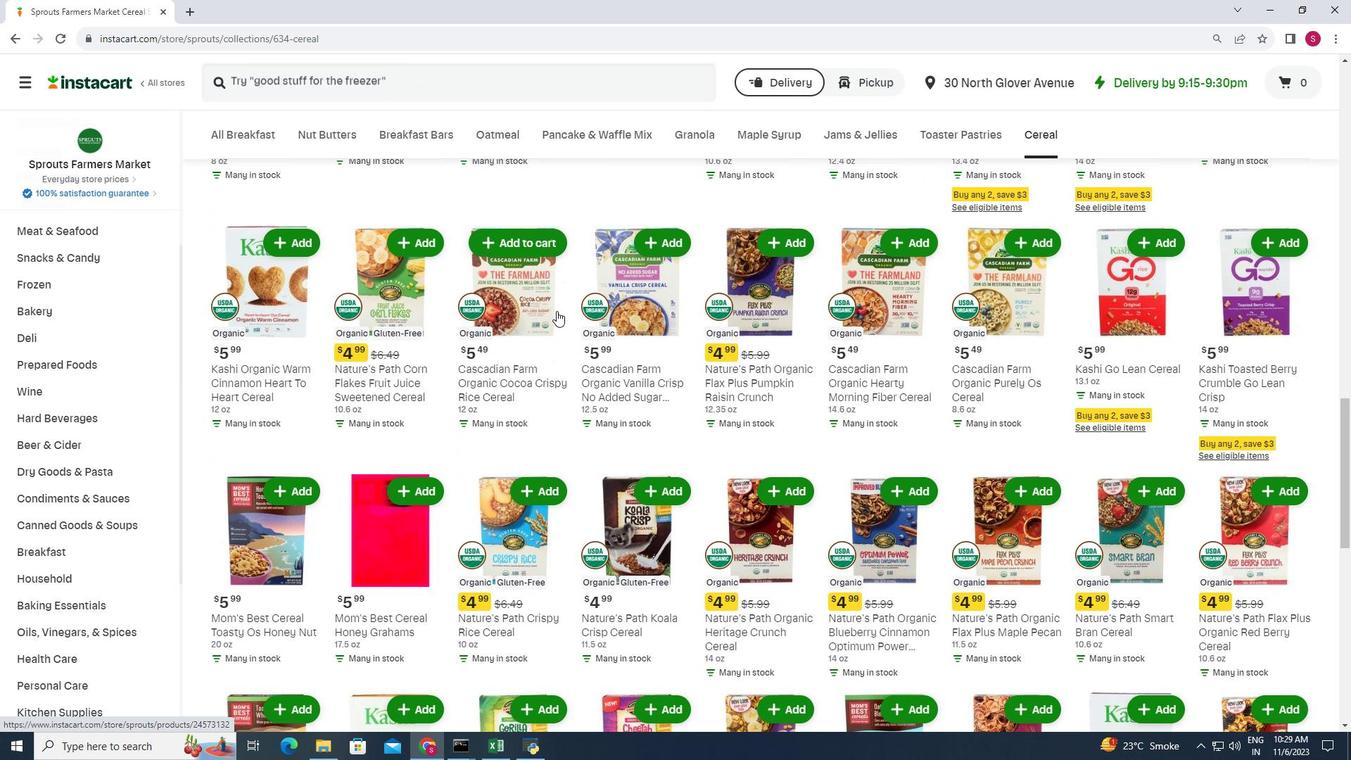 
Action: Mouse scrolled (556, 310) with delta (0, 0)
Screenshot: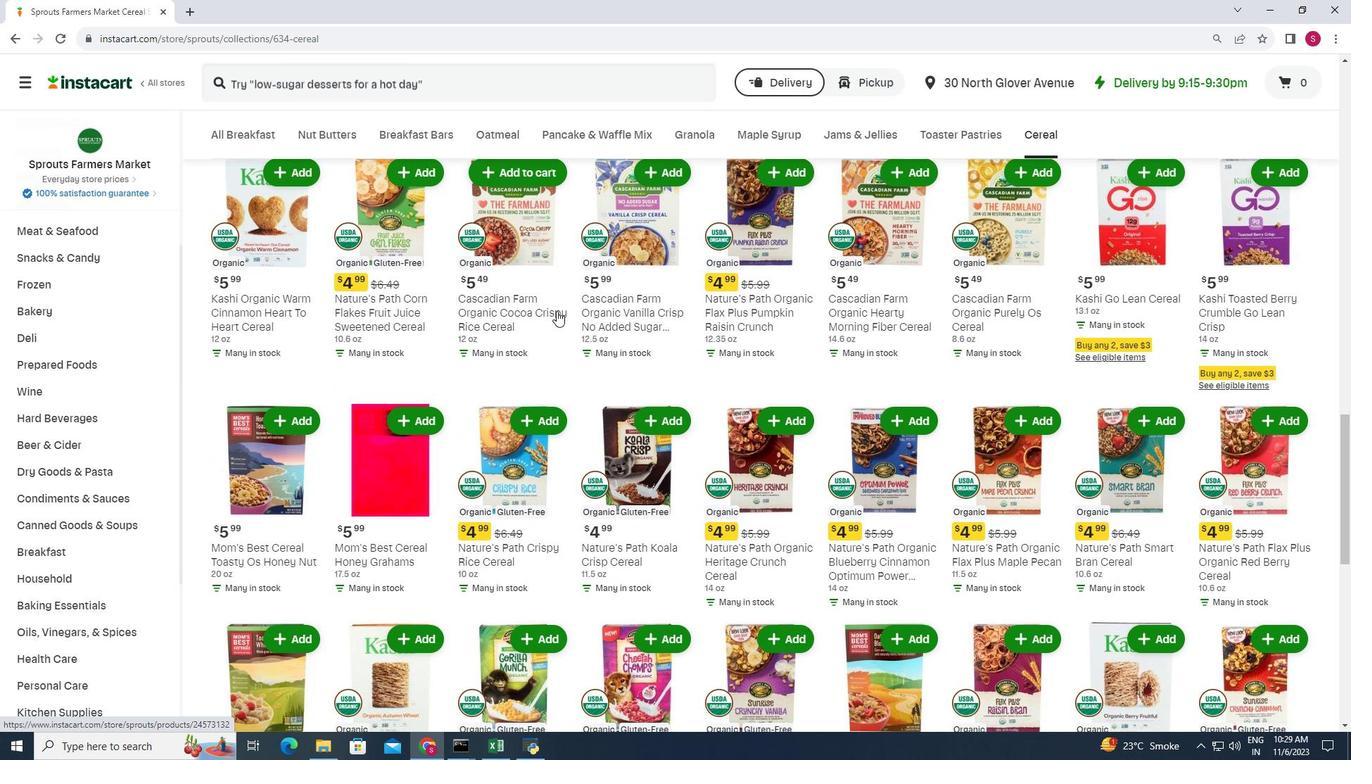 
Action: Mouse scrolled (556, 310) with delta (0, 0)
Screenshot: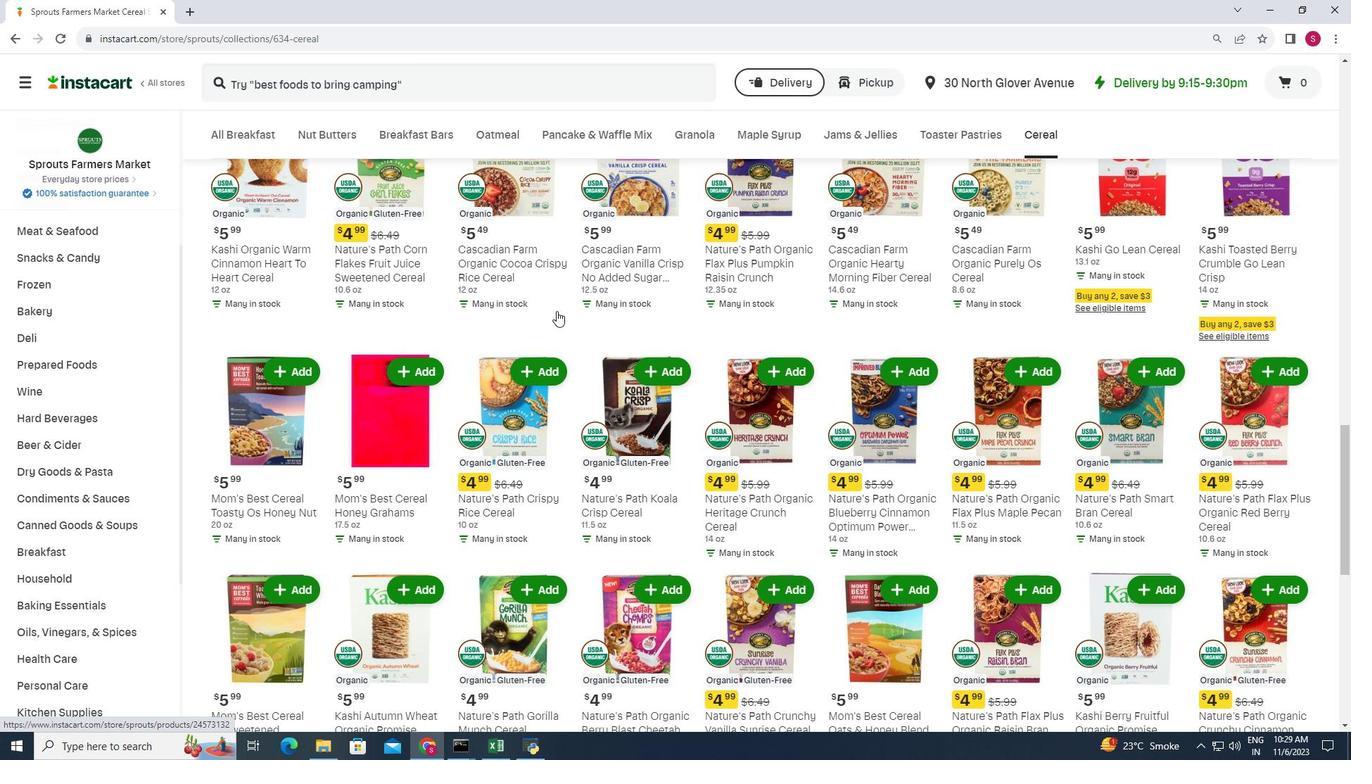 
Action: Mouse moved to (904, 302)
Screenshot: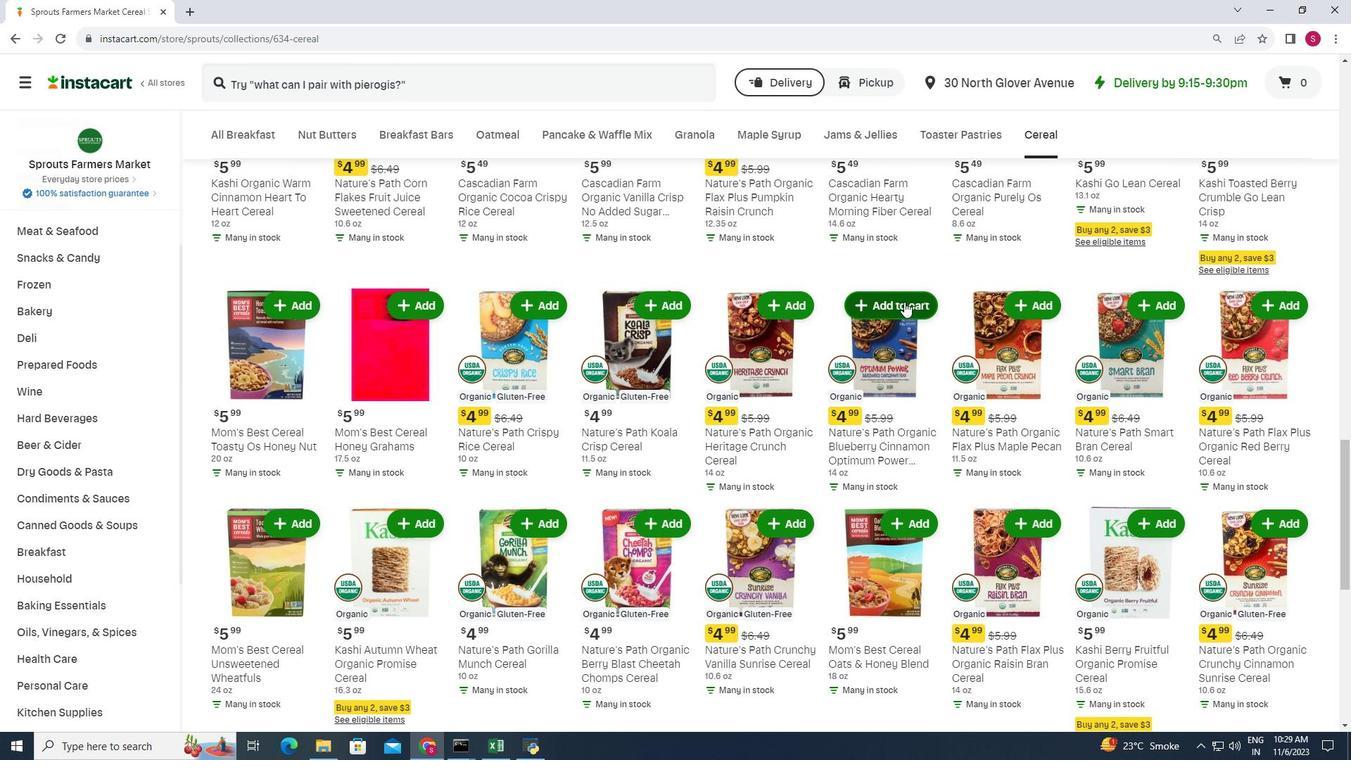 
Action: Mouse pressed left at (904, 302)
Screenshot: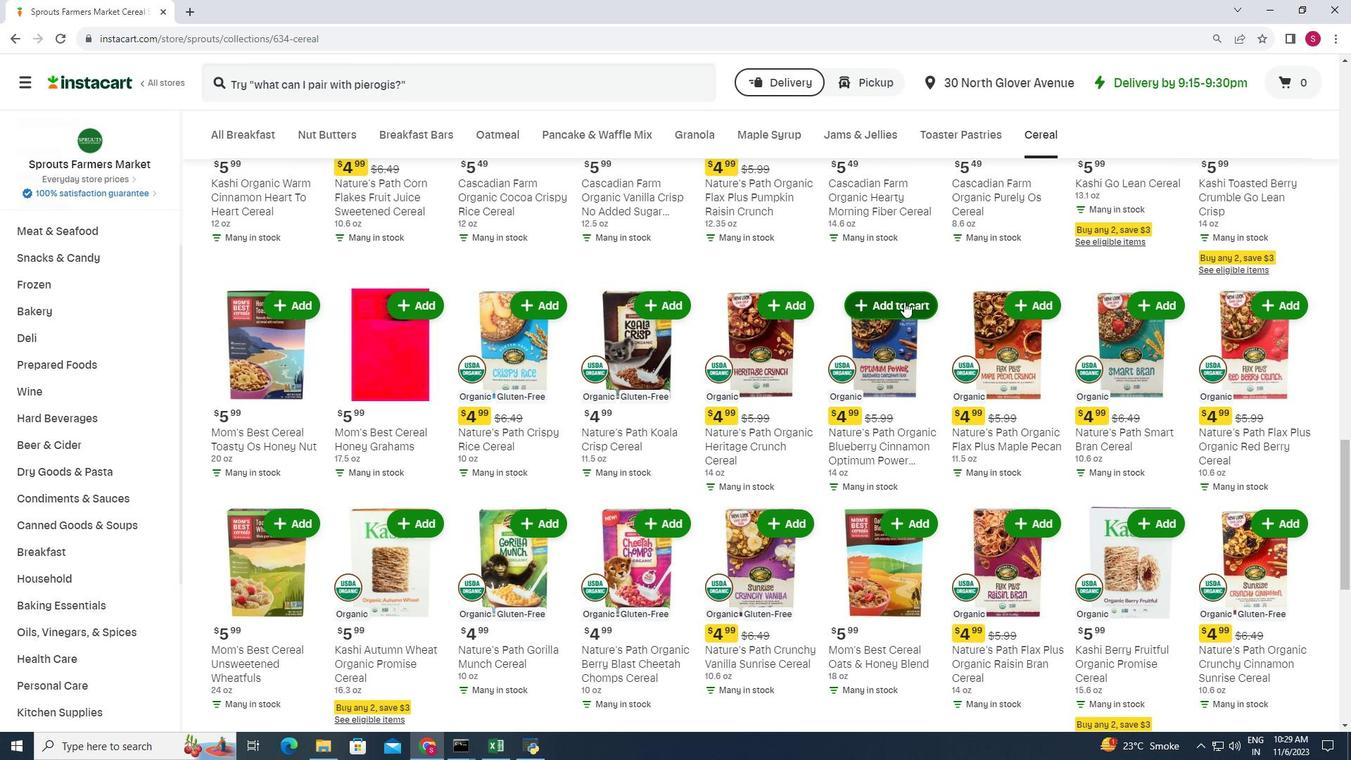 
Action: Mouse moved to (908, 273)
Screenshot: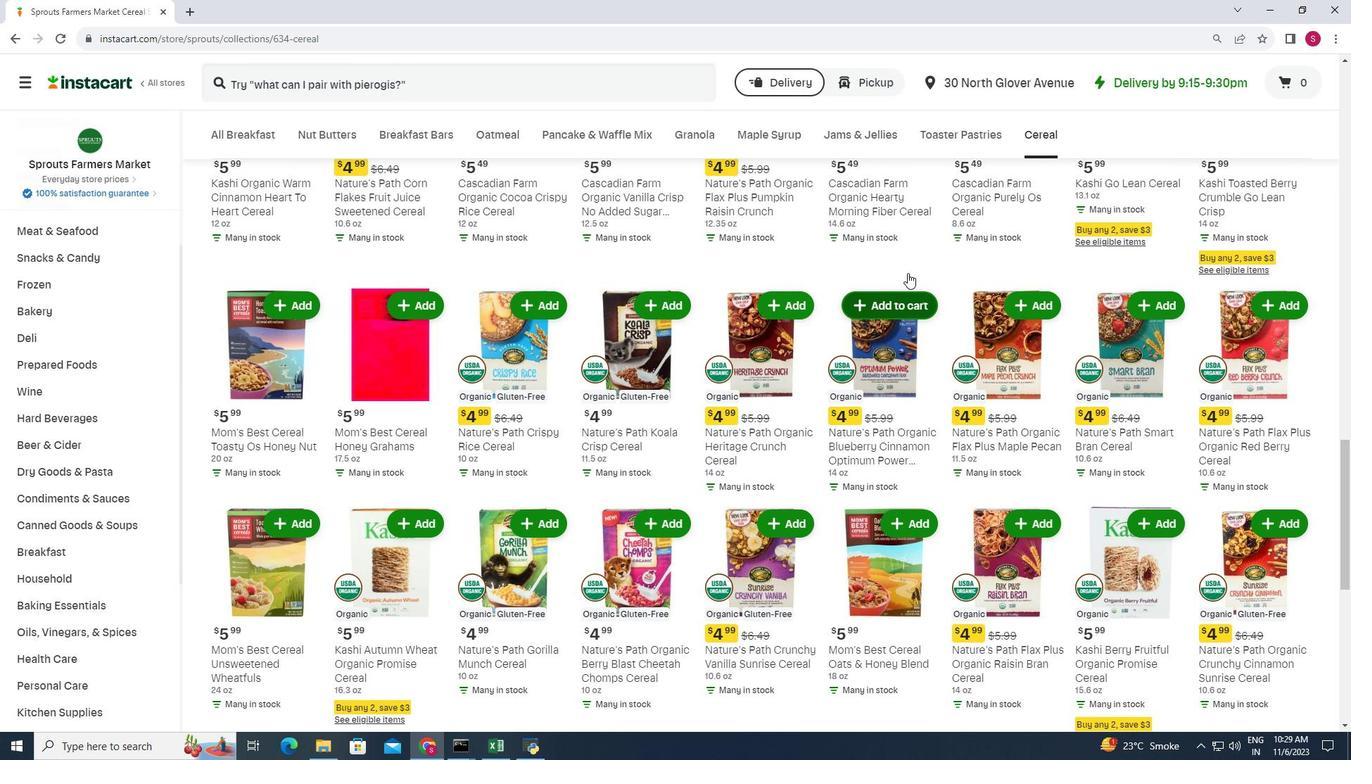 
